 Task: Find connections with filter location Punganūru with filter topic #Managementconsultant with filter profile language English with filter current company Brightstar Corp. with filter school Hemchandracharya North Gujarat University with filter industry Satellite Telecommunications with filter service category Life Insurance with filter keywords title Communications Director
Action: Mouse moved to (550, 54)
Screenshot: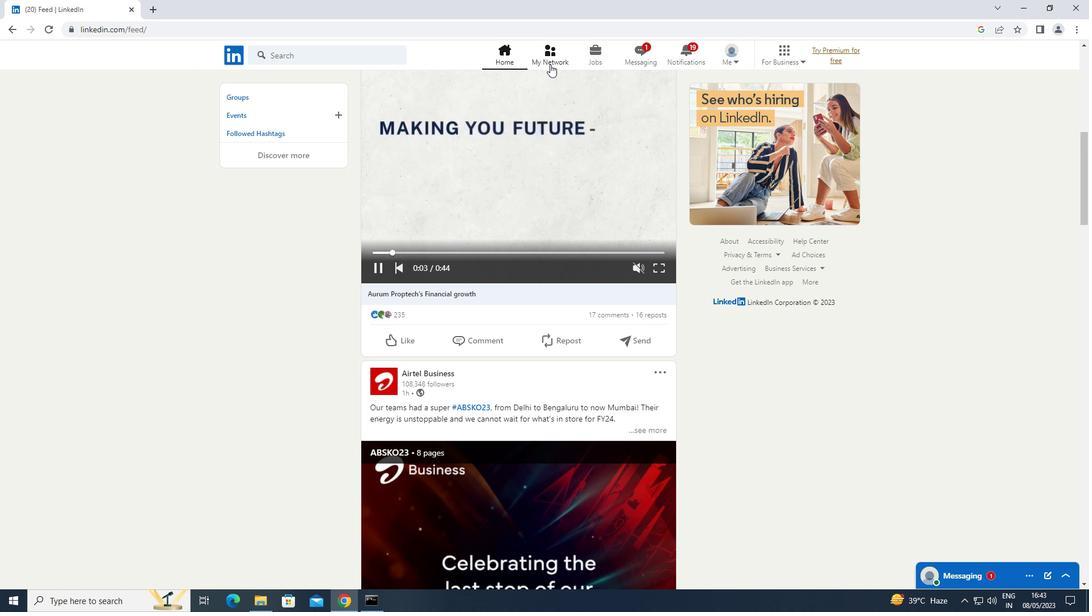 
Action: Mouse pressed left at (550, 54)
Screenshot: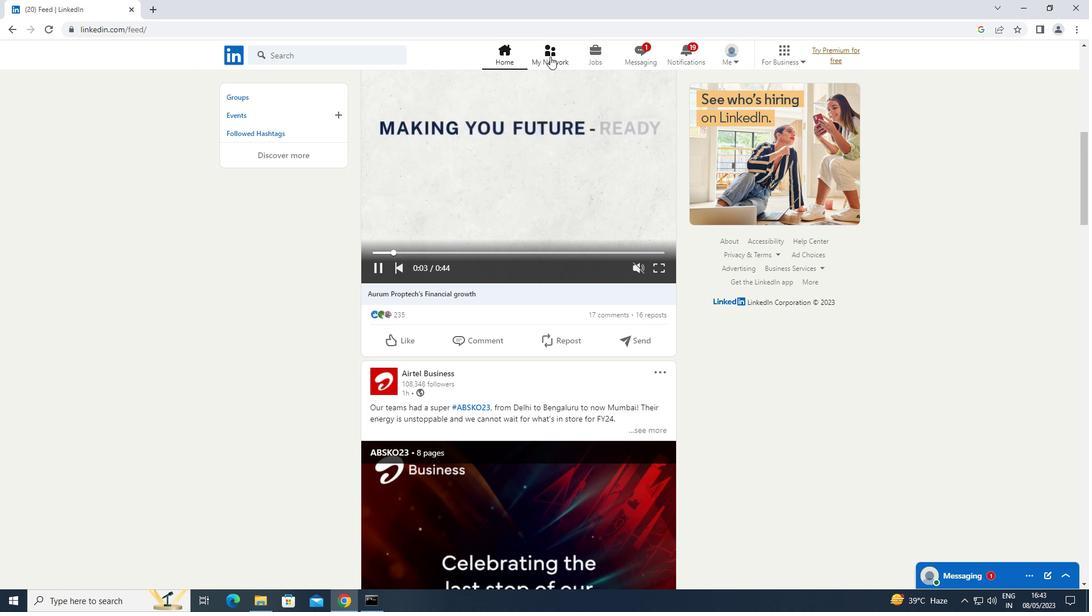 
Action: Mouse moved to (283, 116)
Screenshot: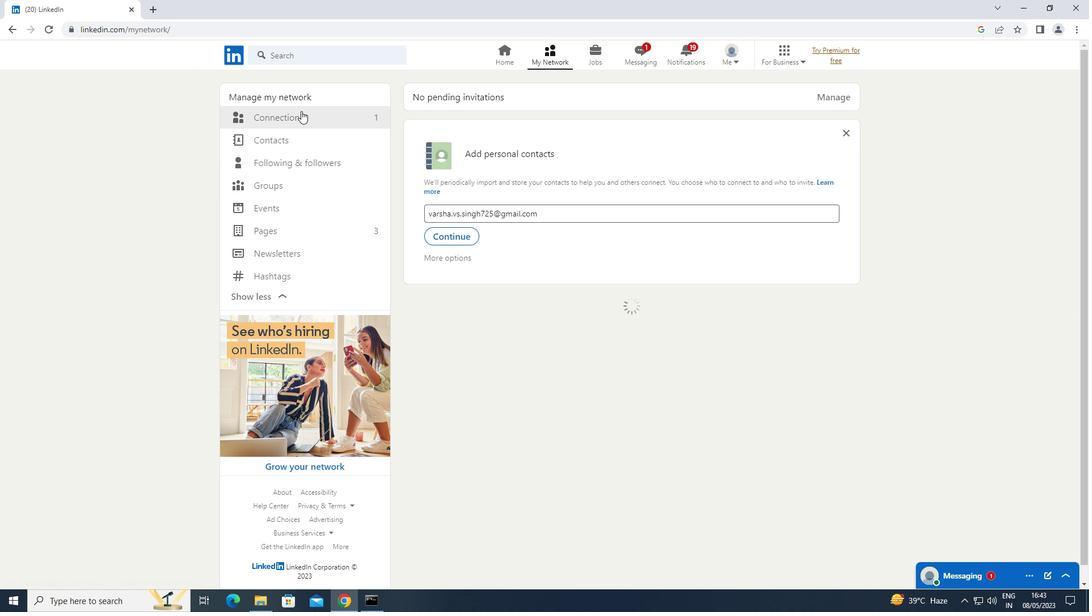 
Action: Mouse pressed left at (283, 116)
Screenshot: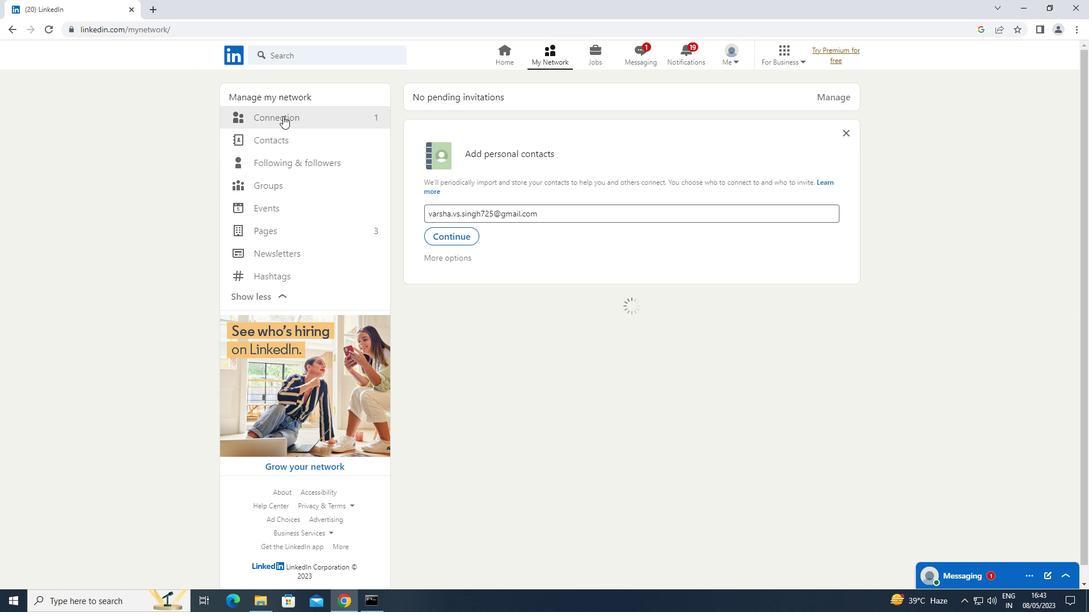 
Action: Mouse moved to (634, 116)
Screenshot: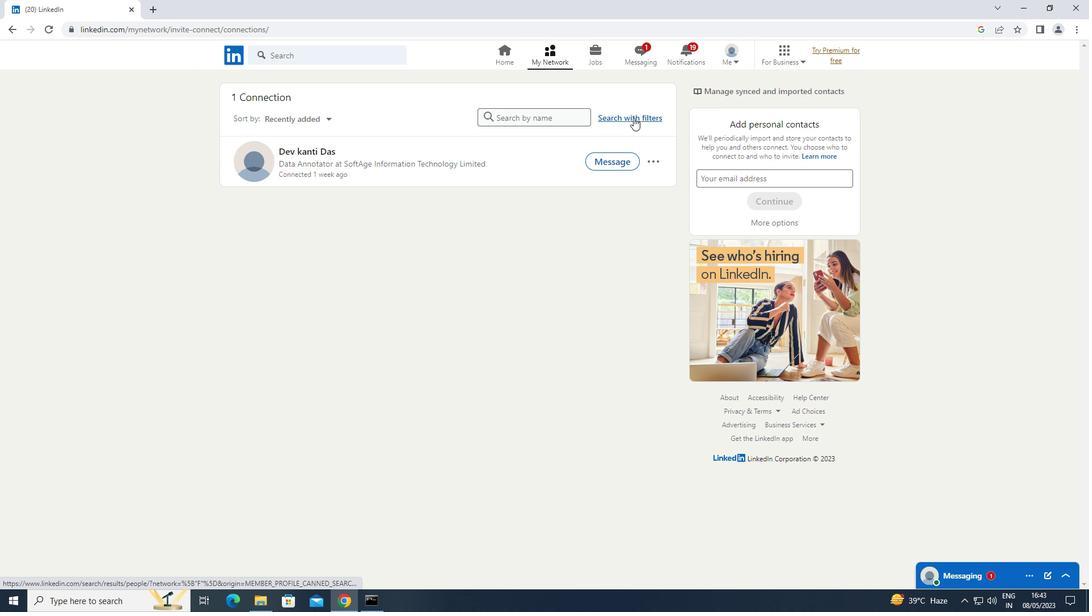 
Action: Mouse pressed left at (634, 116)
Screenshot: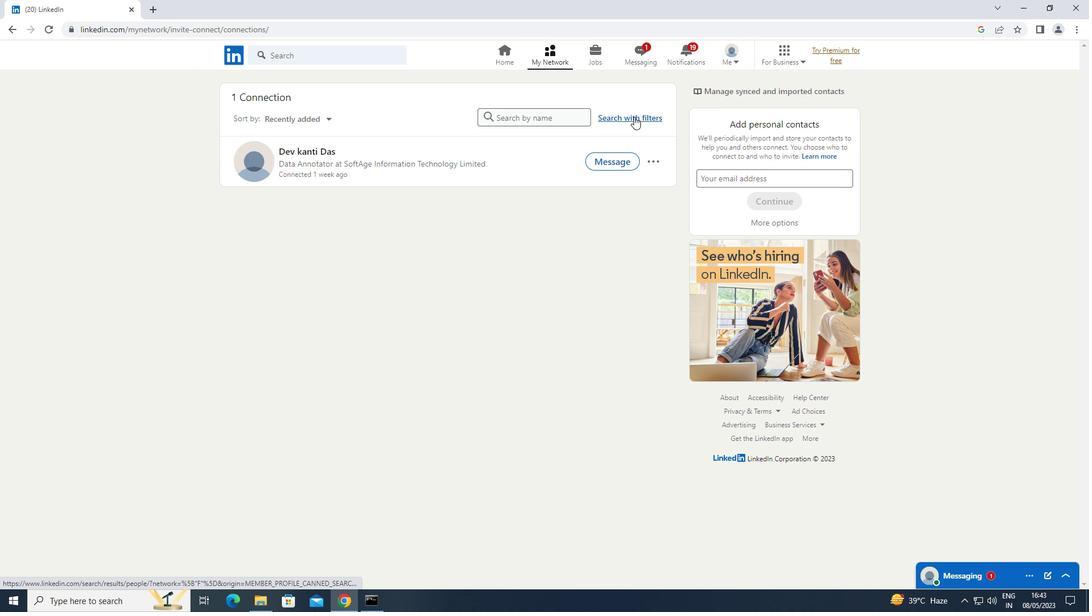 
Action: Mouse moved to (586, 84)
Screenshot: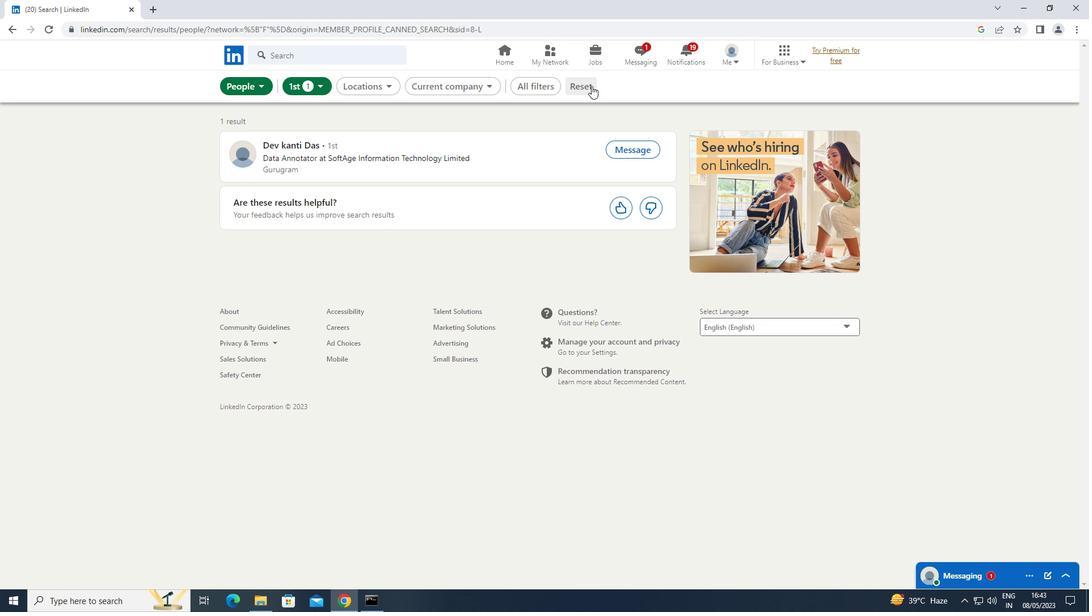 
Action: Mouse pressed left at (586, 84)
Screenshot: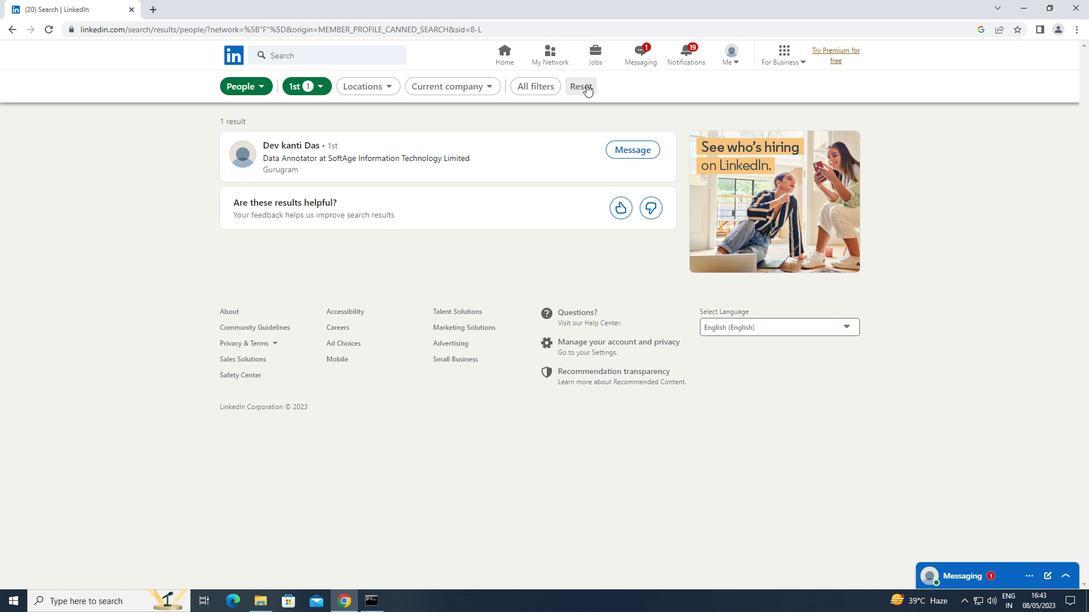 
Action: Mouse moved to (549, 85)
Screenshot: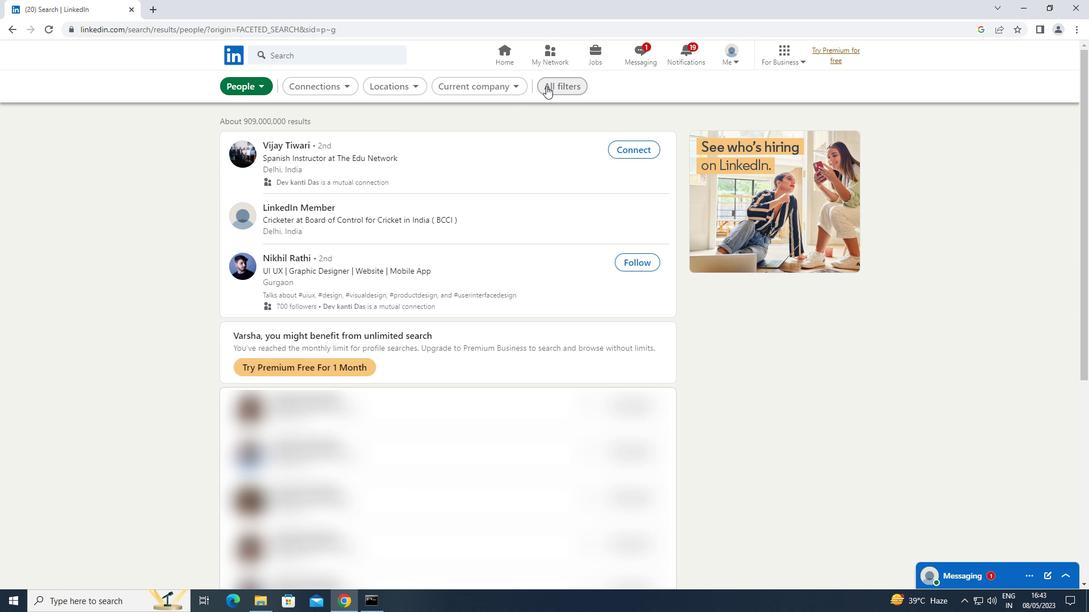 
Action: Mouse pressed left at (549, 85)
Screenshot: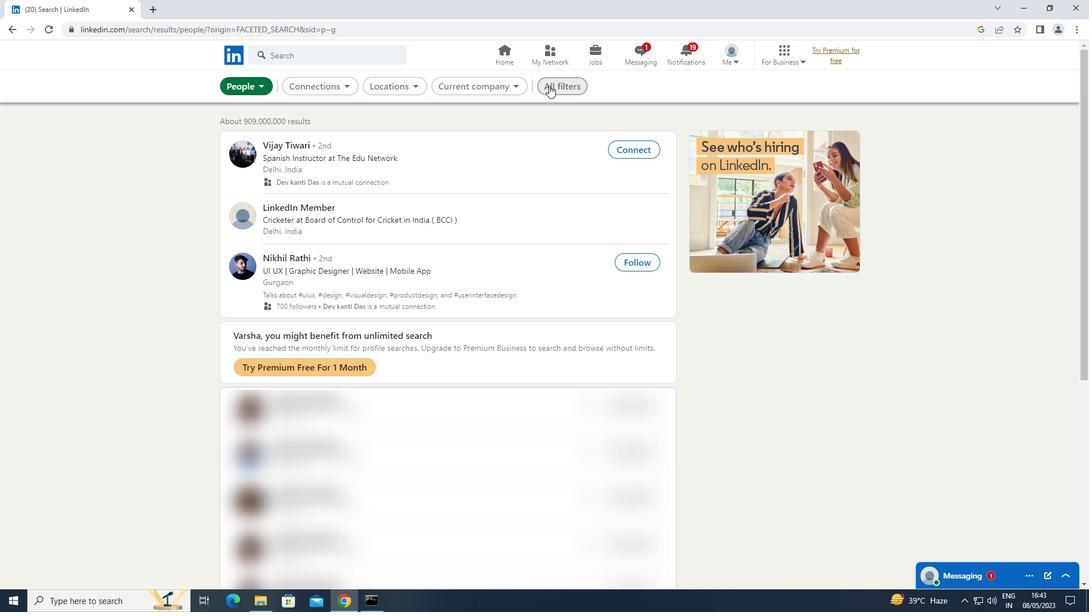 
Action: Mouse moved to (764, 258)
Screenshot: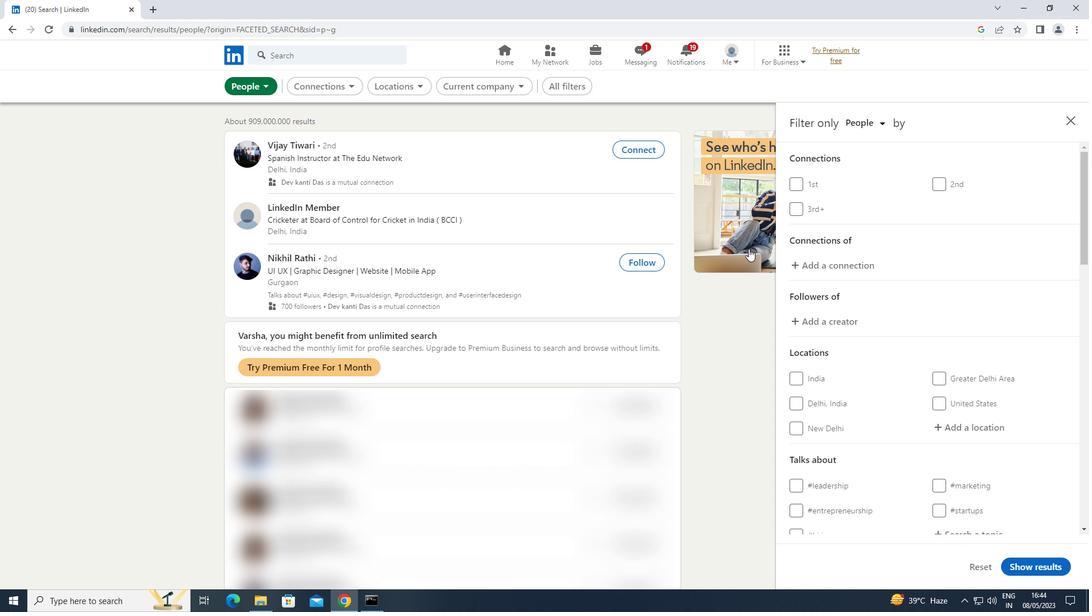 
Action: Mouse scrolled (764, 257) with delta (0, 0)
Screenshot: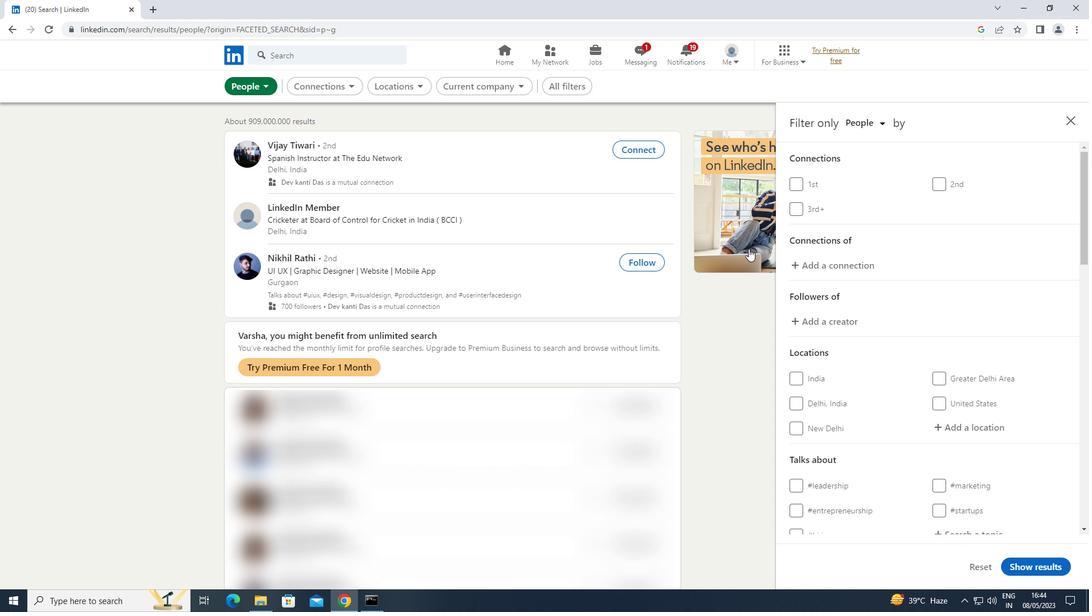 
Action: Mouse moved to (764, 258)
Screenshot: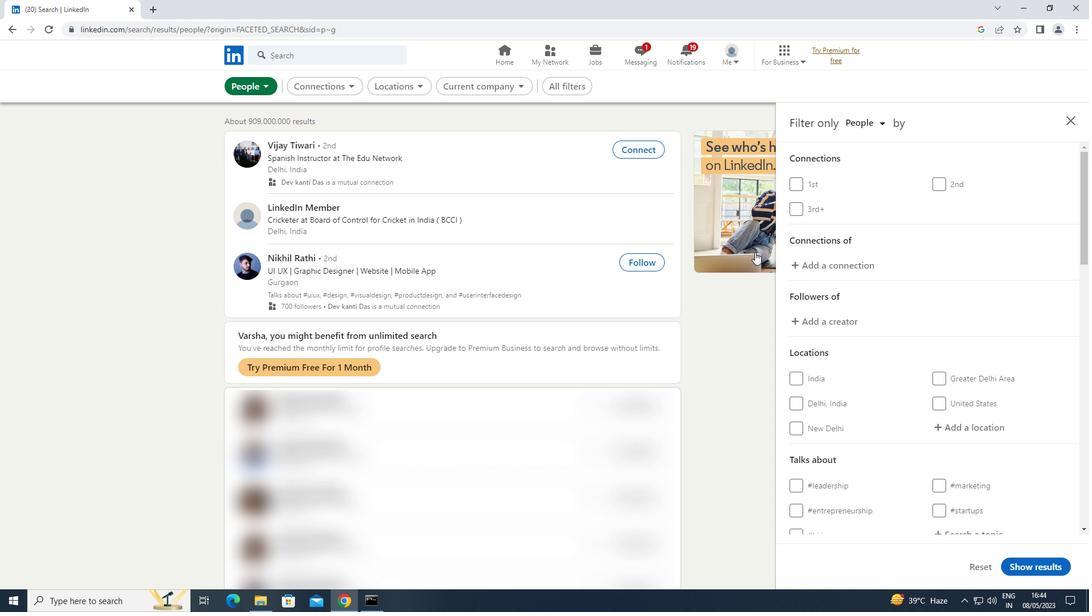 
Action: Mouse scrolled (764, 258) with delta (0, 0)
Screenshot: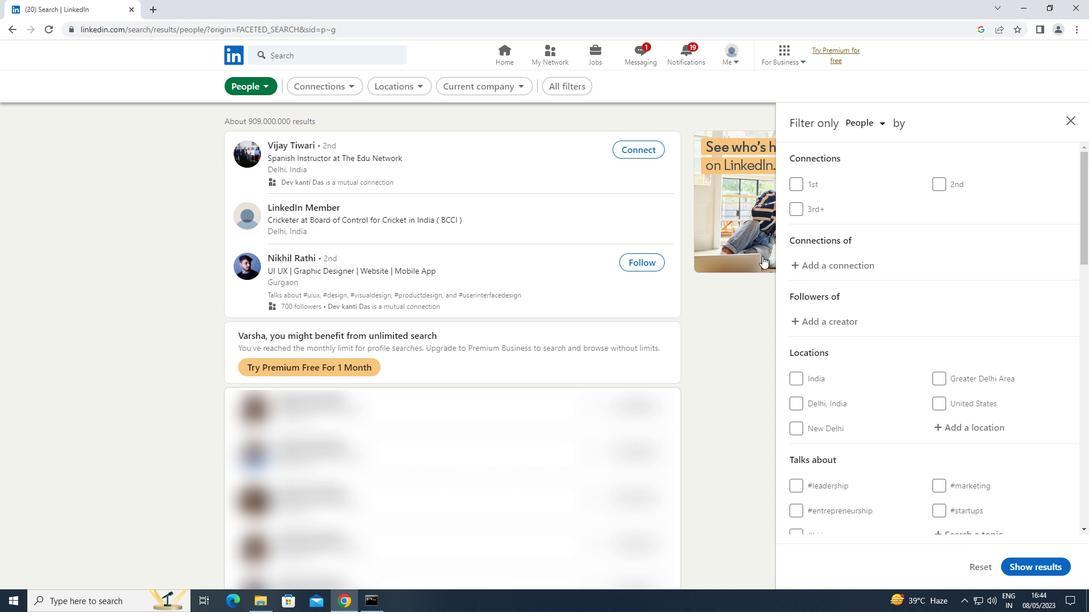 
Action: Mouse moved to (798, 276)
Screenshot: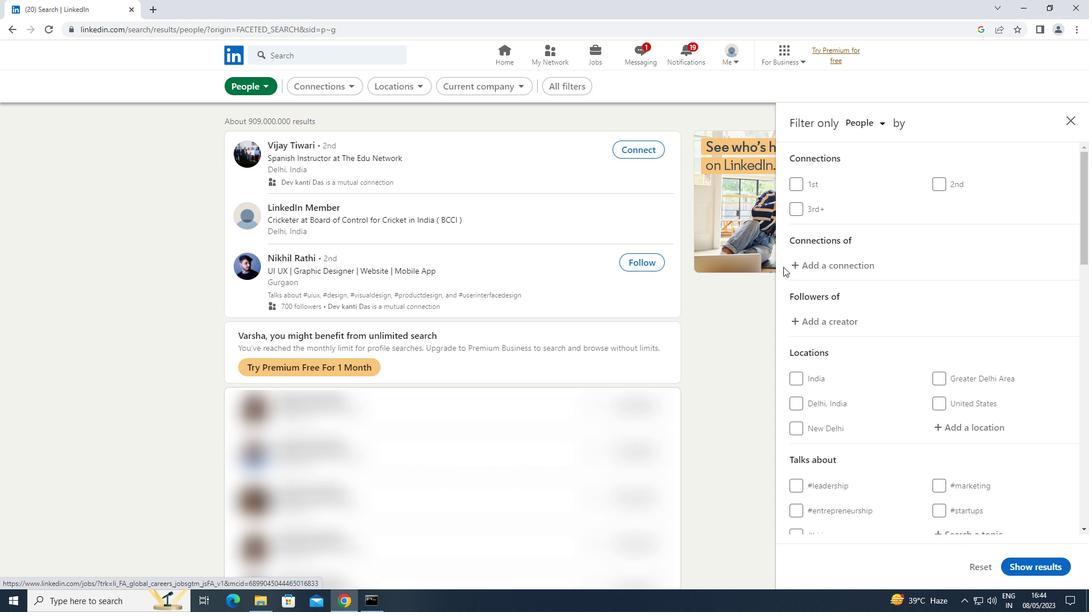 
Action: Mouse scrolled (798, 275) with delta (0, 0)
Screenshot: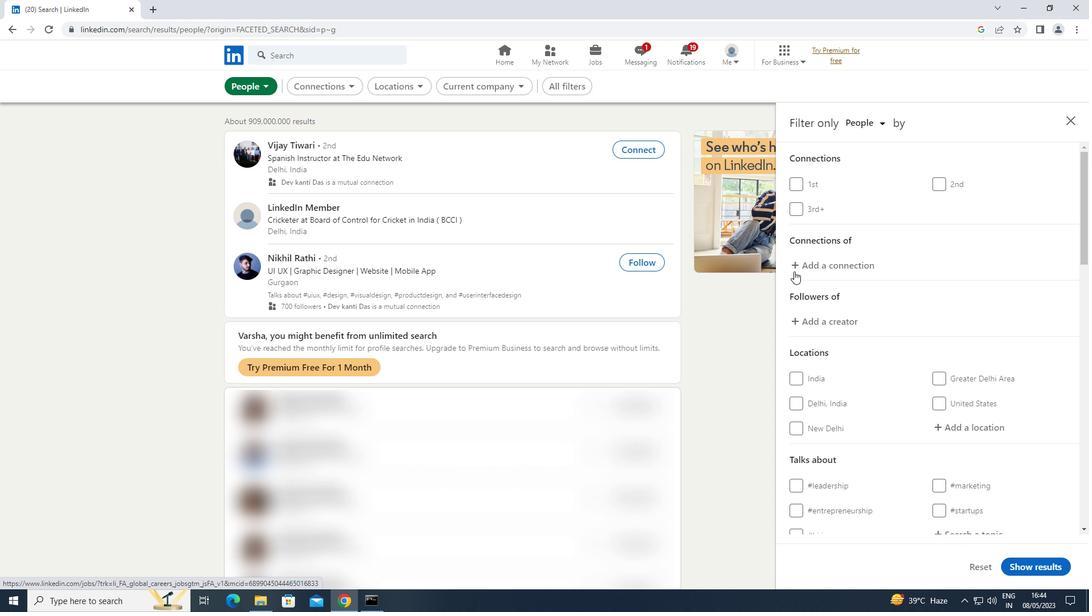 
Action: Mouse moved to (799, 276)
Screenshot: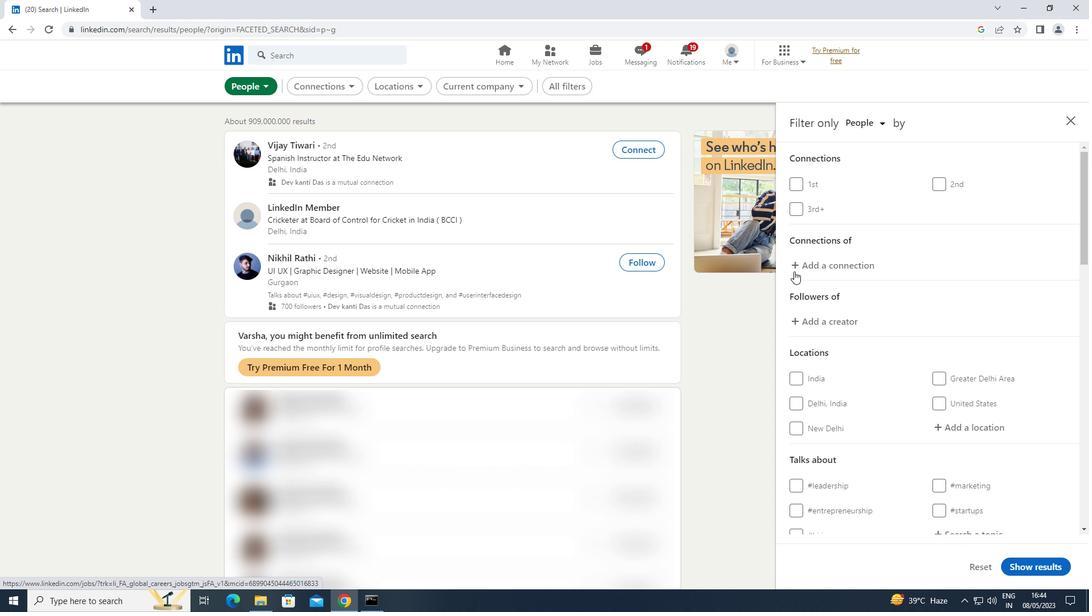 
Action: Mouse scrolled (799, 276) with delta (0, 0)
Screenshot: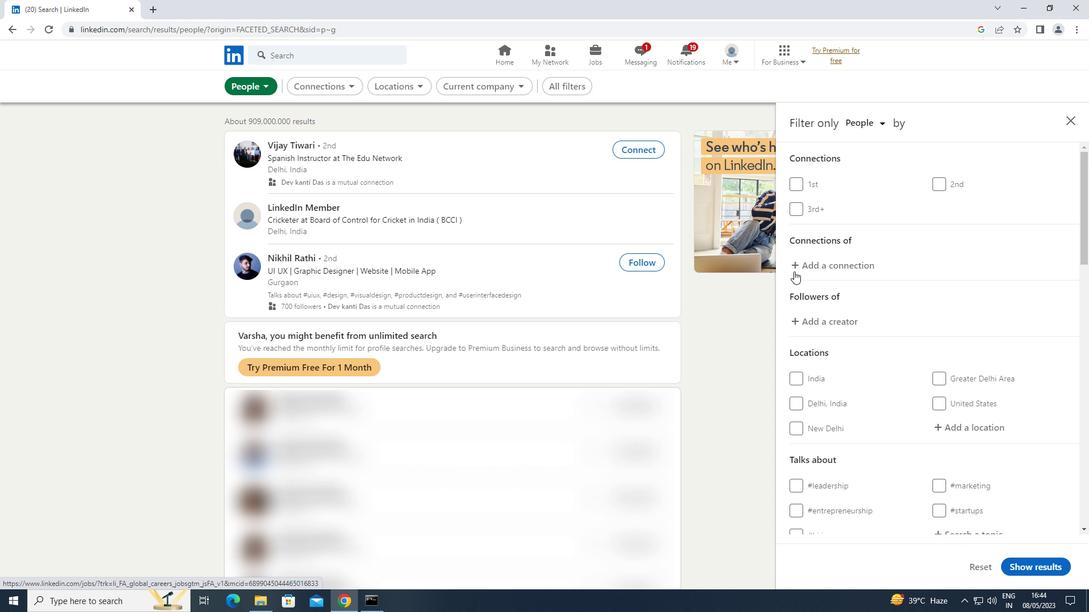 
Action: Mouse moved to (960, 310)
Screenshot: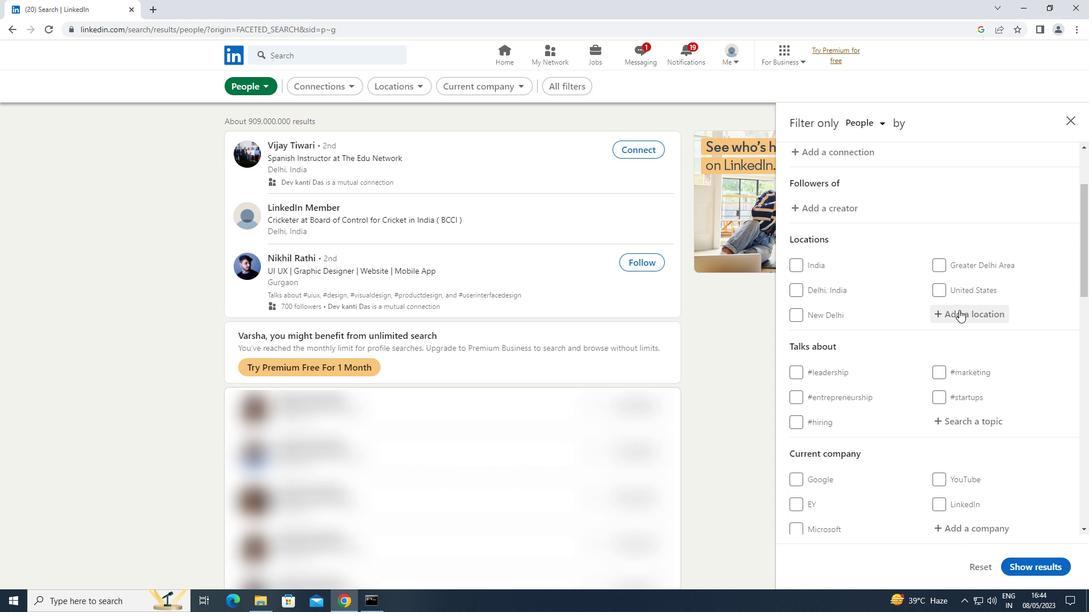 
Action: Mouse pressed left at (960, 310)
Screenshot: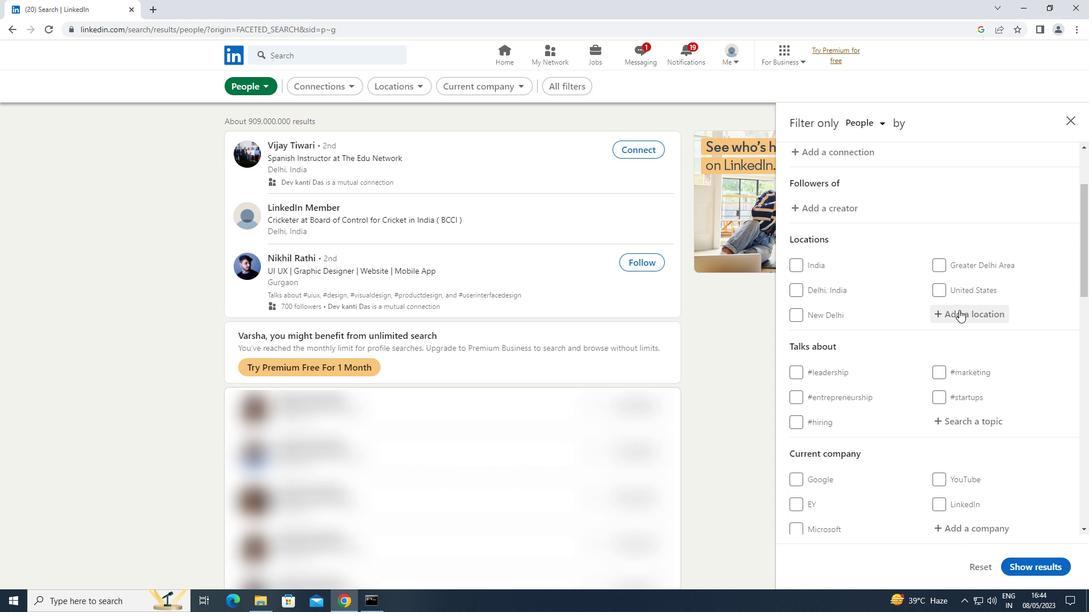 
Action: Mouse moved to (962, 296)
Screenshot: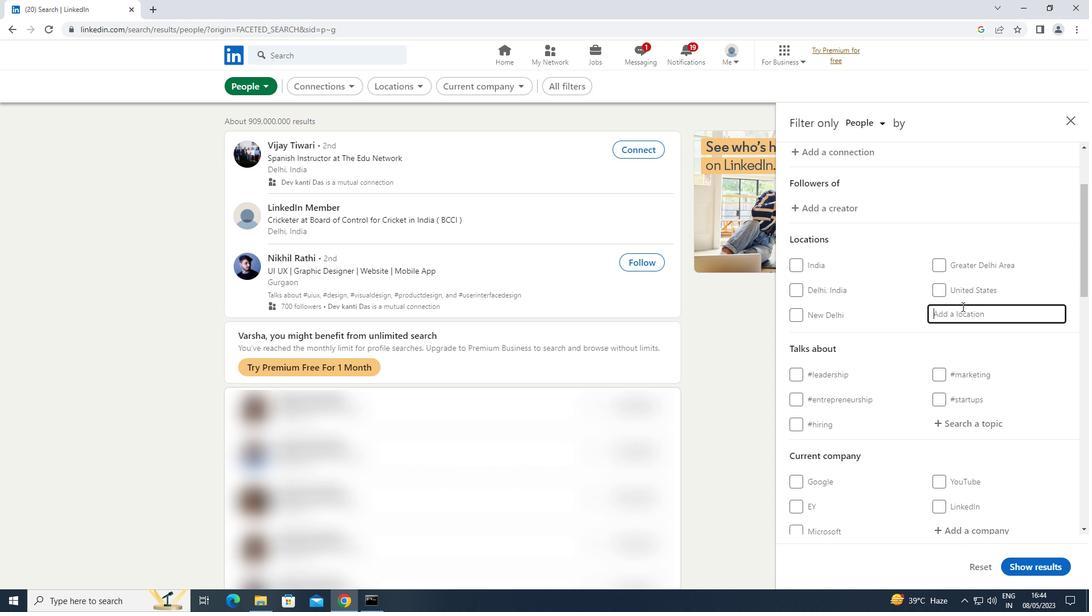 
Action: Key pressed <Key.shift>PUNGANURU
Screenshot: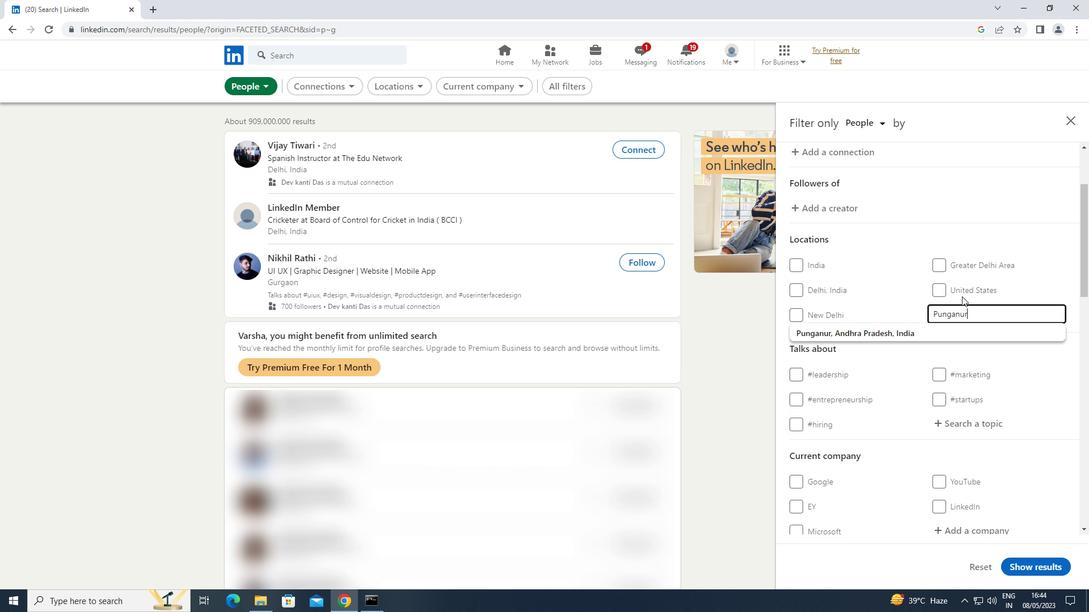 
Action: Mouse moved to (973, 419)
Screenshot: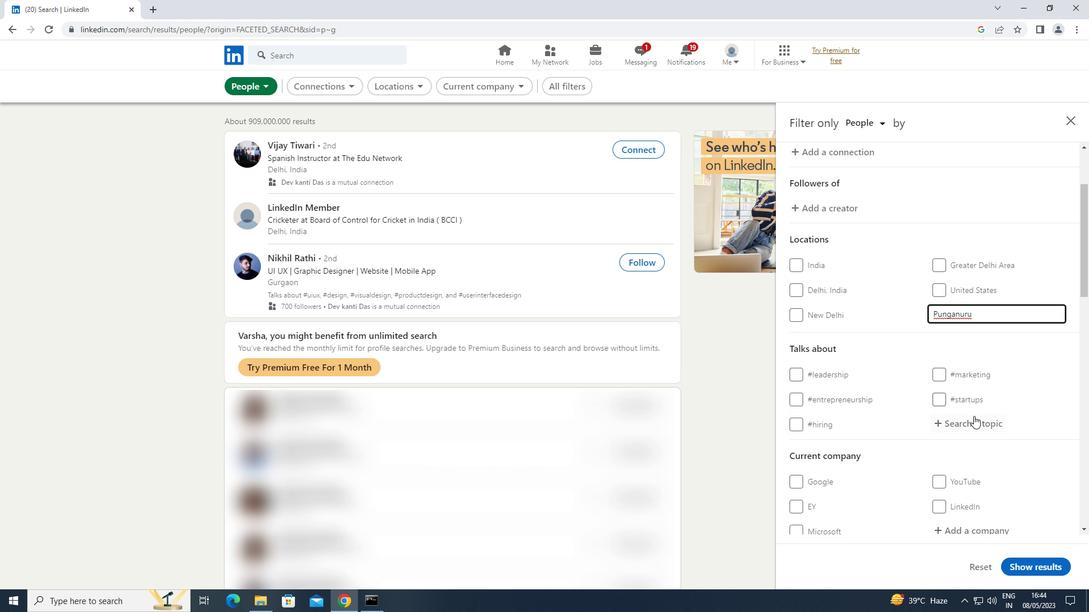 
Action: Mouse pressed left at (973, 419)
Screenshot: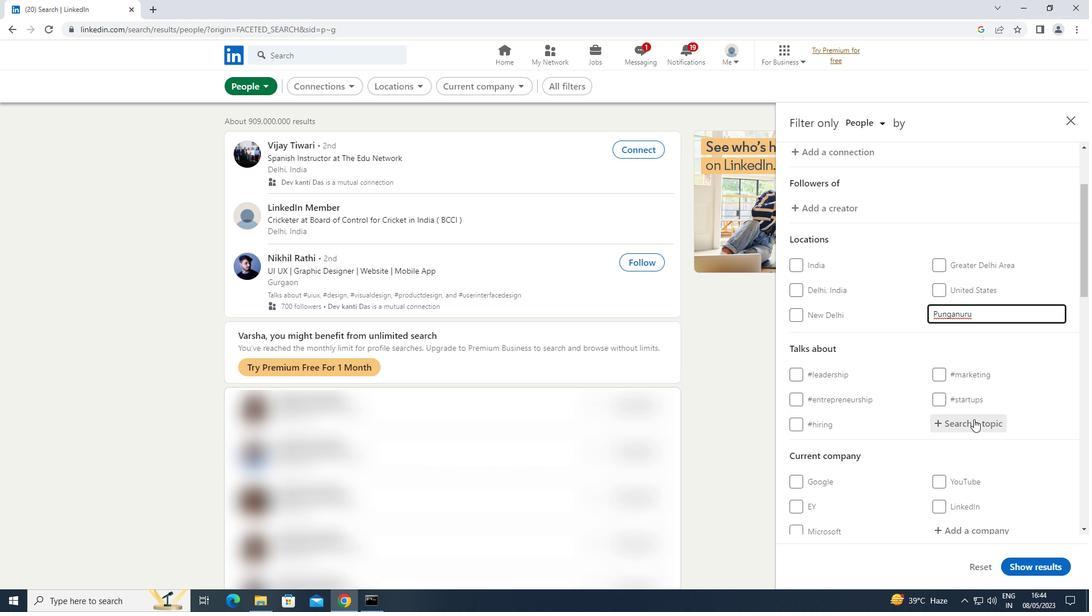 
Action: Key pressed <Key.shift>#<Key.shift>MANAGEMENTCONSULTANT
Screenshot: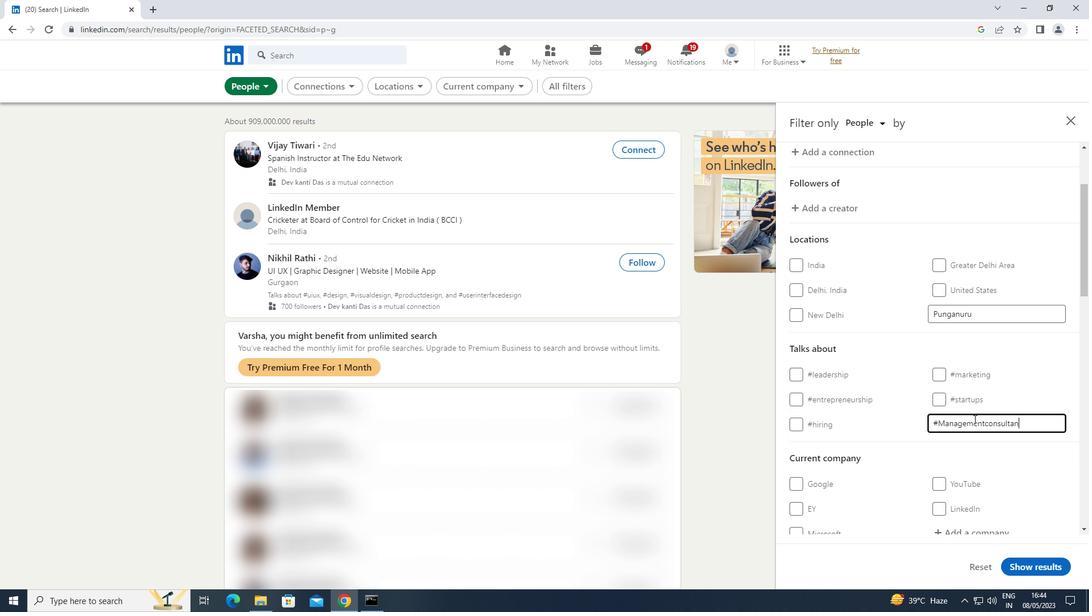 
Action: Mouse moved to (897, 408)
Screenshot: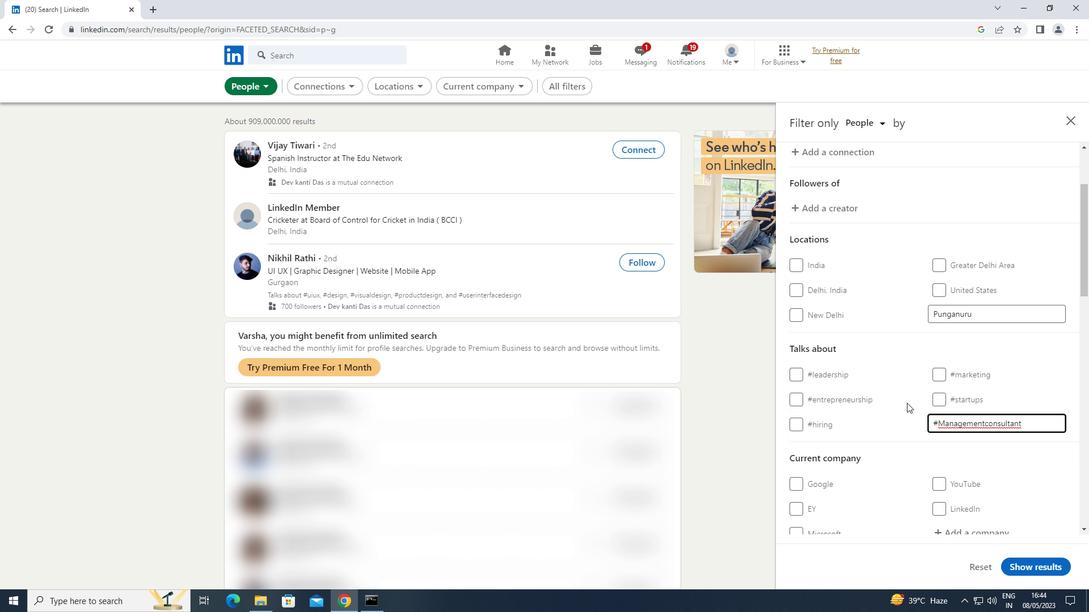 
Action: Mouse scrolled (897, 408) with delta (0, 0)
Screenshot: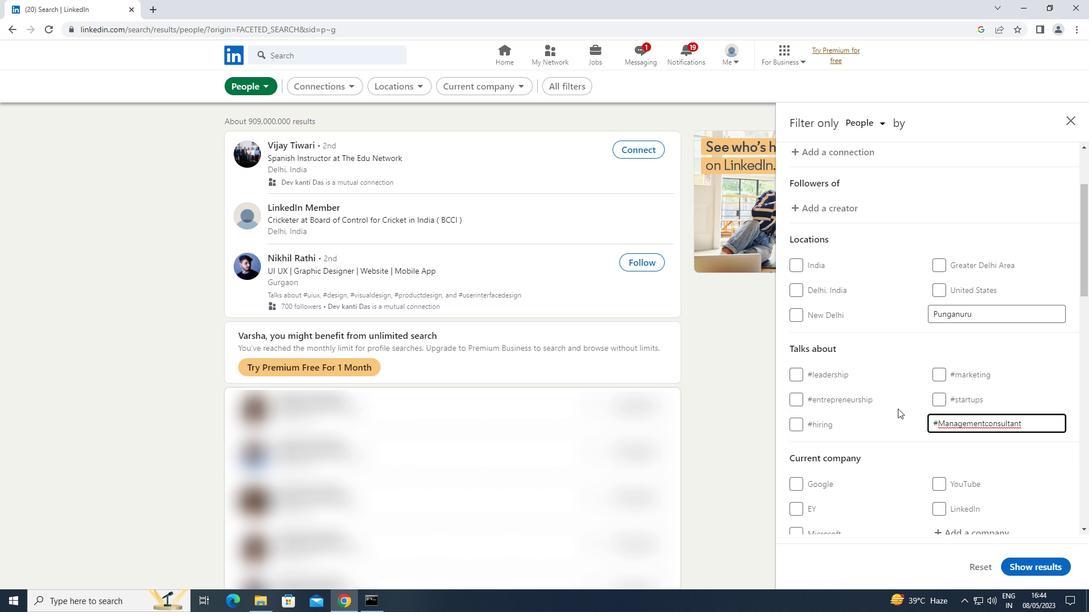 
Action: Mouse scrolled (897, 408) with delta (0, 0)
Screenshot: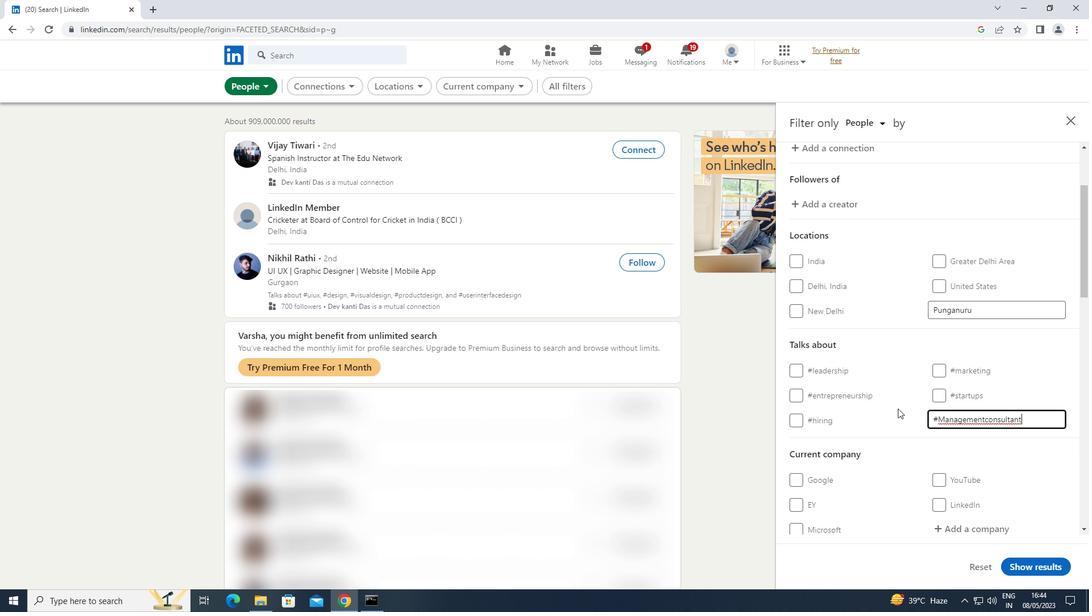 
Action: Mouse scrolled (897, 408) with delta (0, 0)
Screenshot: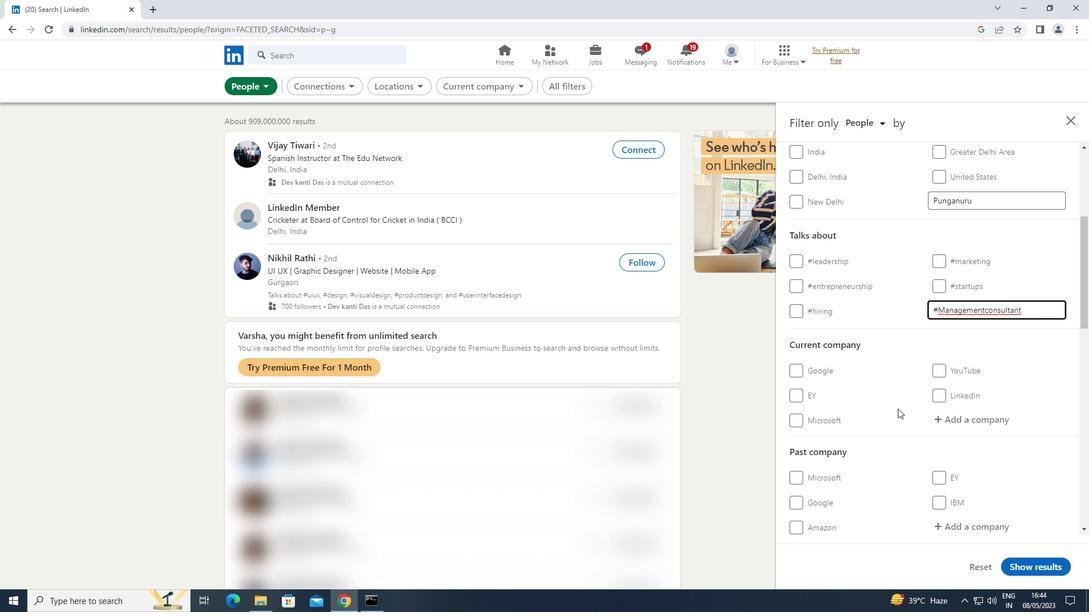 
Action: Mouse scrolled (897, 408) with delta (0, 0)
Screenshot: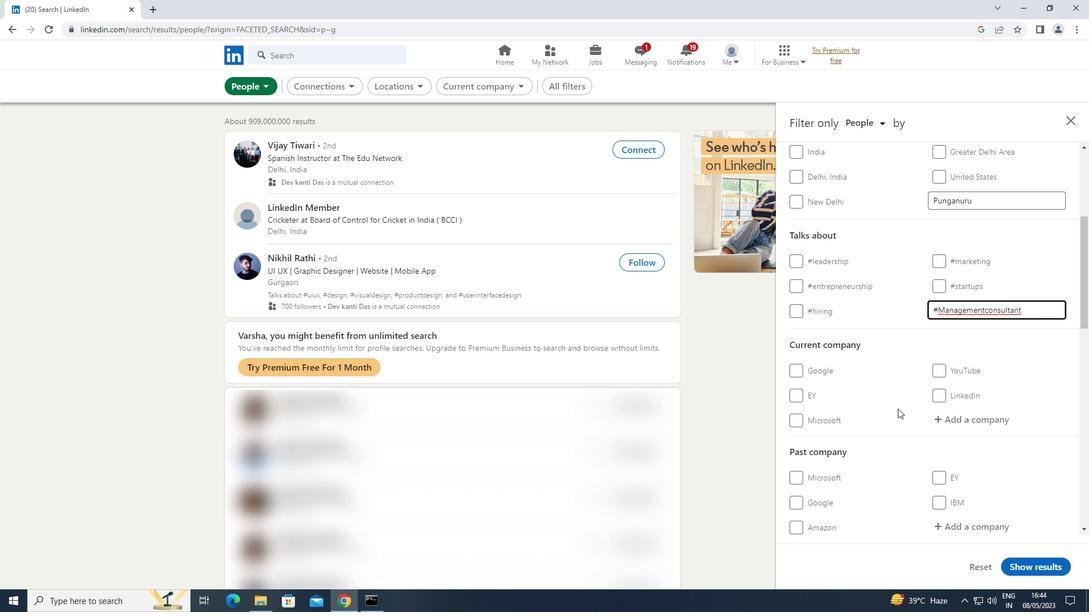 
Action: Mouse scrolled (897, 408) with delta (0, 0)
Screenshot: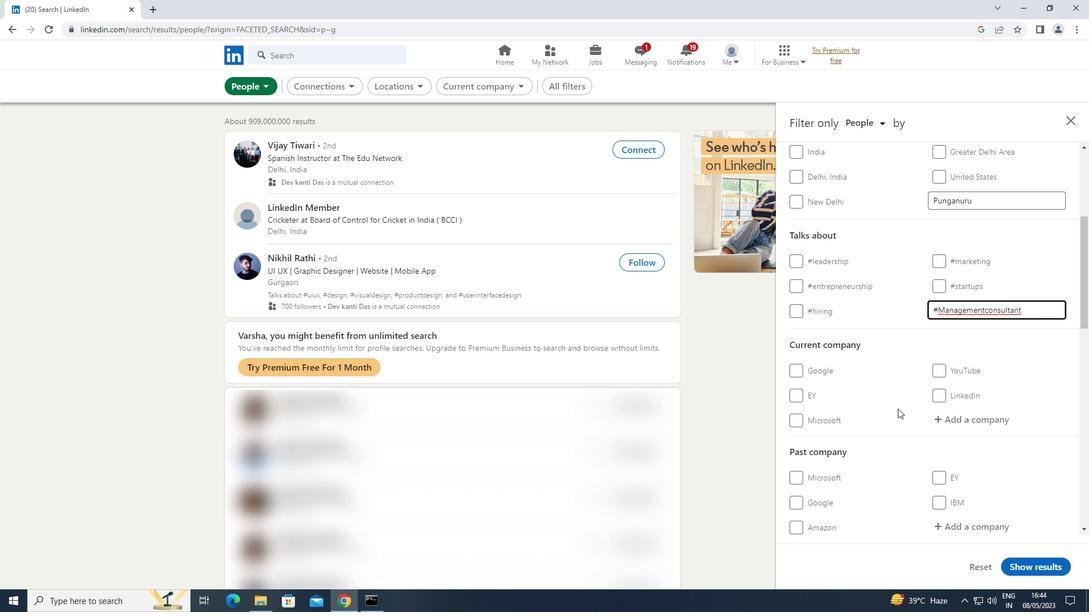 
Action: Mouse scrolled (897, 408) with delta (0, 0)
Screenshot: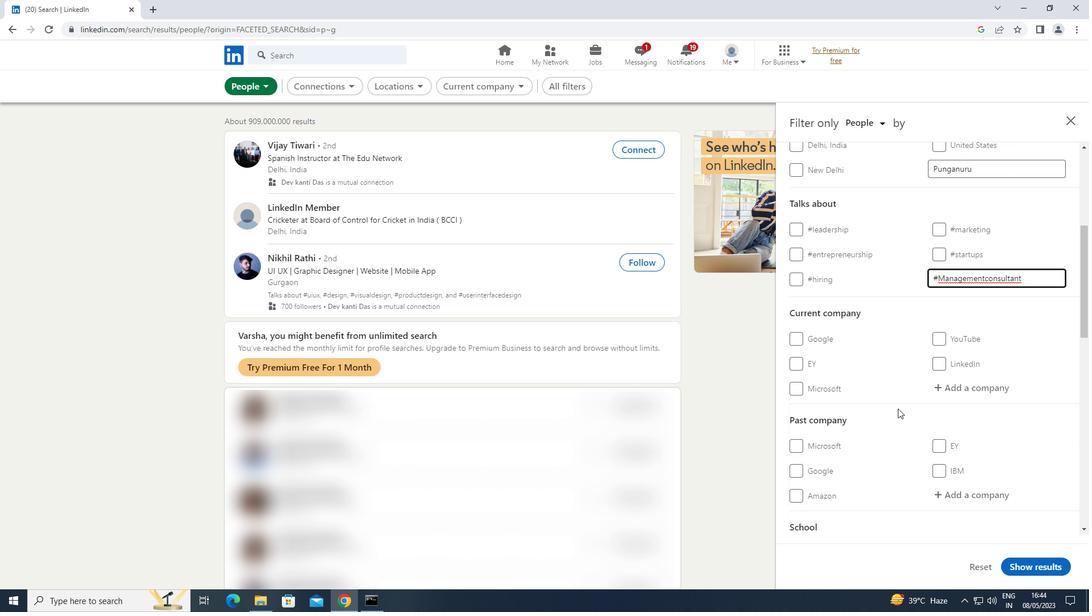 
Action: Mouse scrolled (897, 408) with delta (0, 0)
Screenshot: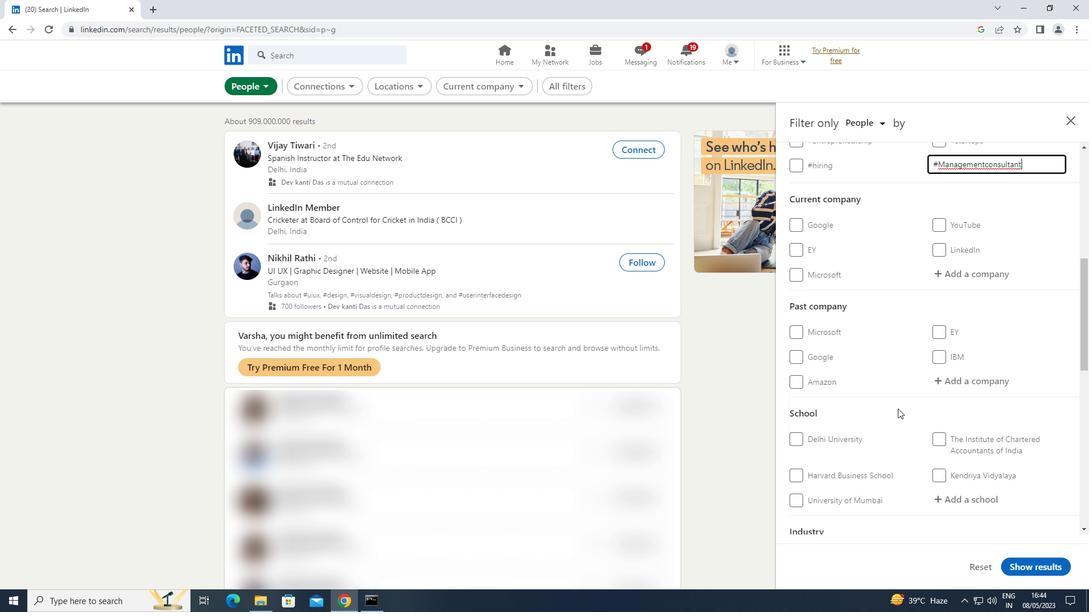 
Action: Mouse scrolled (897, 408) with delta (0, 0)
Screenshot: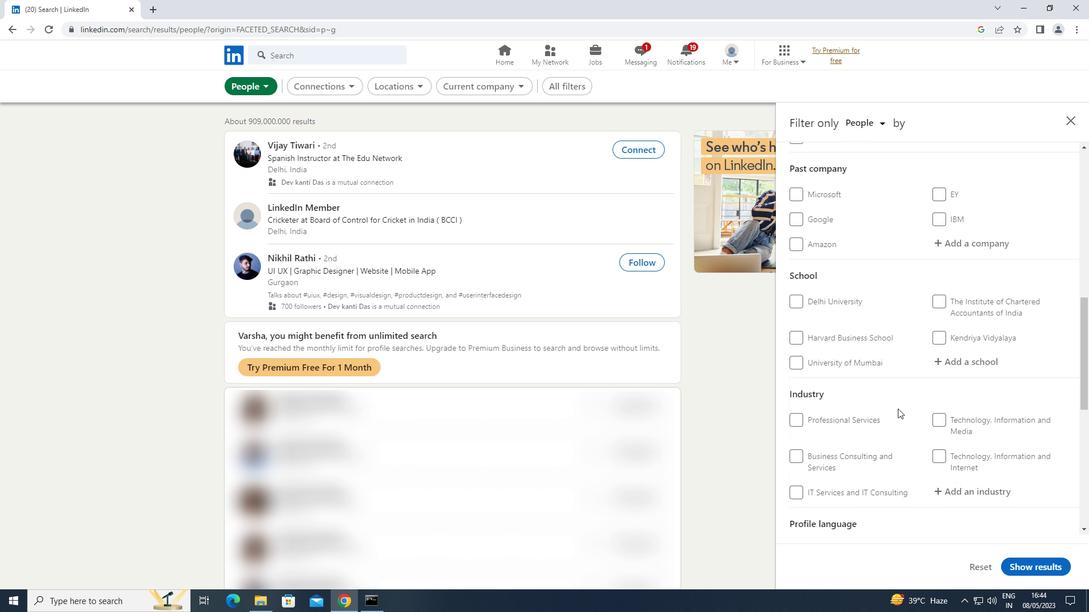 
Action: Mouse scrolled (897, 408) with delta (0, 0)
Screenshot: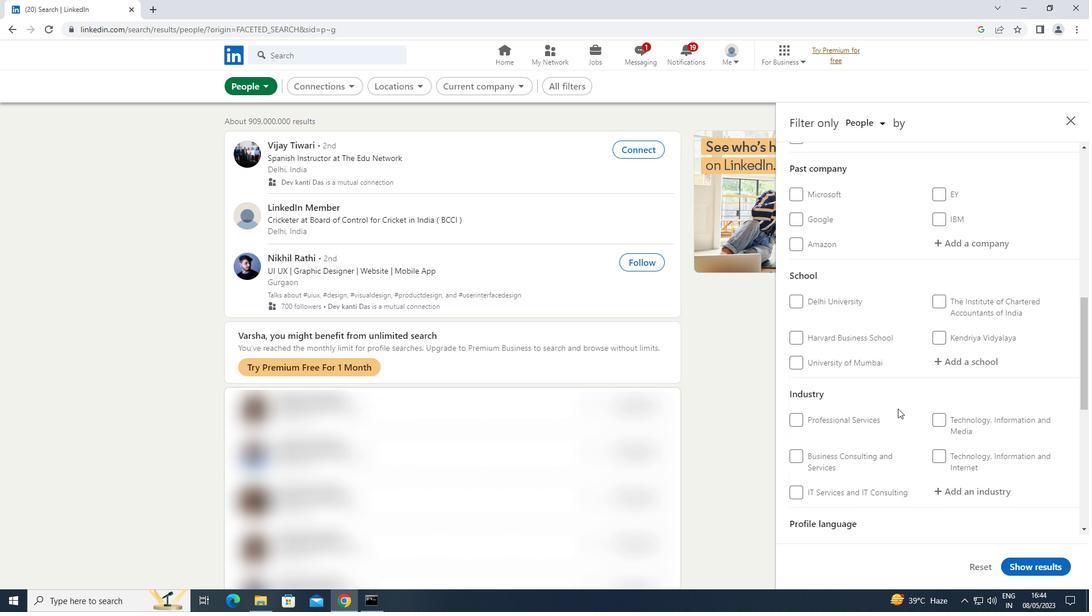 
Action: Mouse scrolled (897, 408) with delta (0, 0)
Screenshot: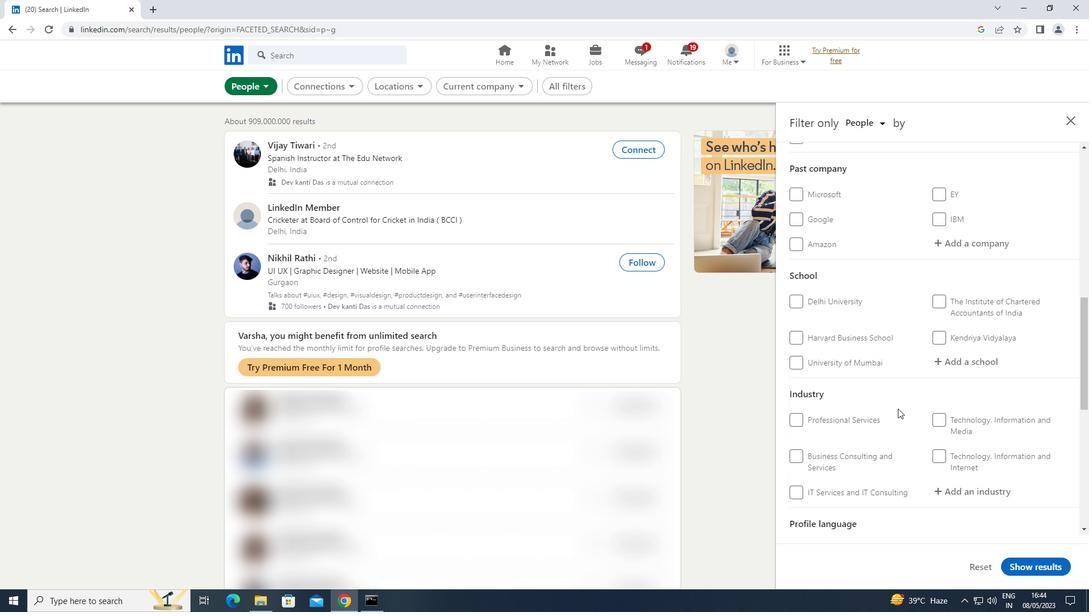 
Action: Mouse moved to (802, 380)
Screenshot: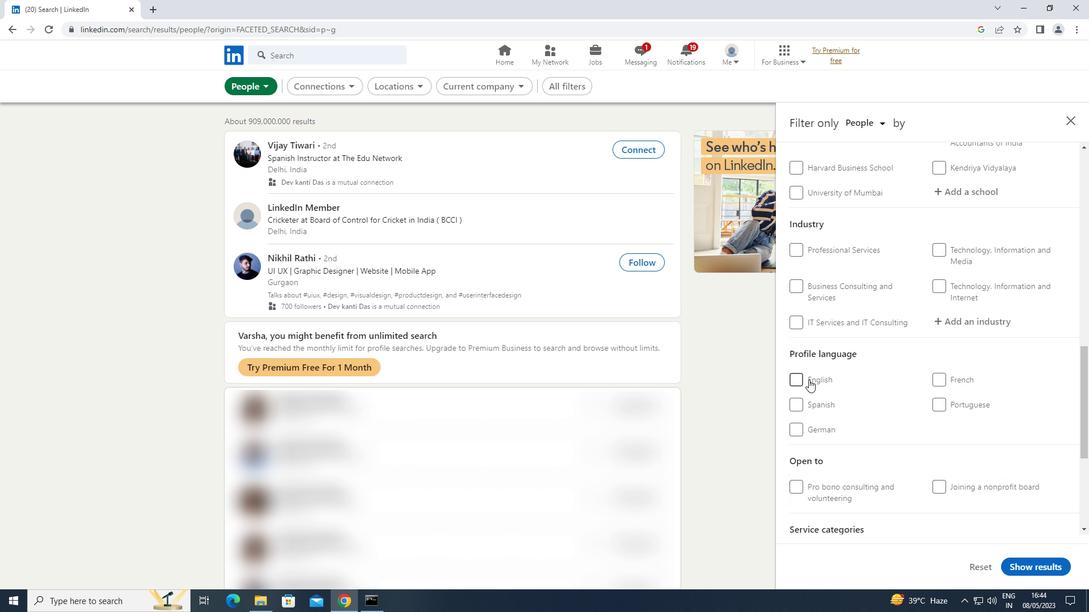 
Action: Mouse pressed left at (802, 380)
Screenshot: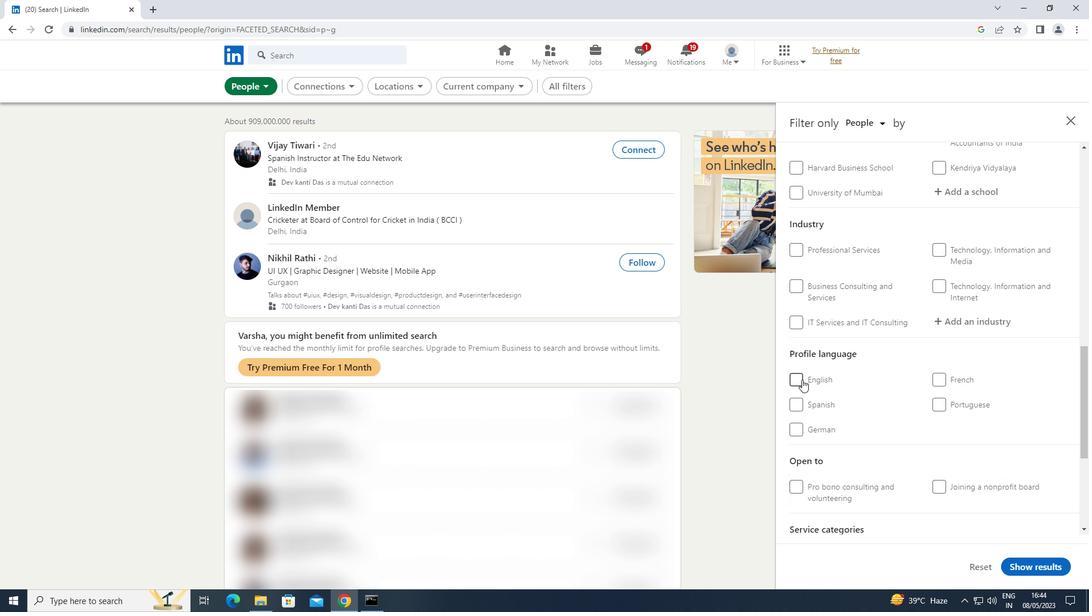 
Action: Mouse moved to (803, 379)
Screenshot: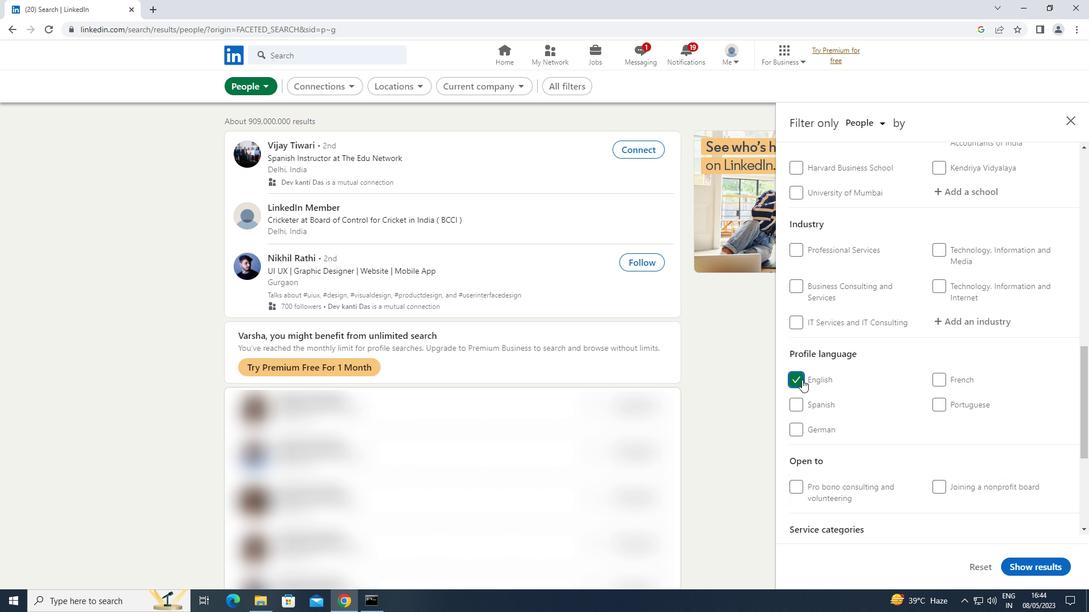 
Action: Mouse scrolled (803, 380) with delta (0, 0)
Screenshot: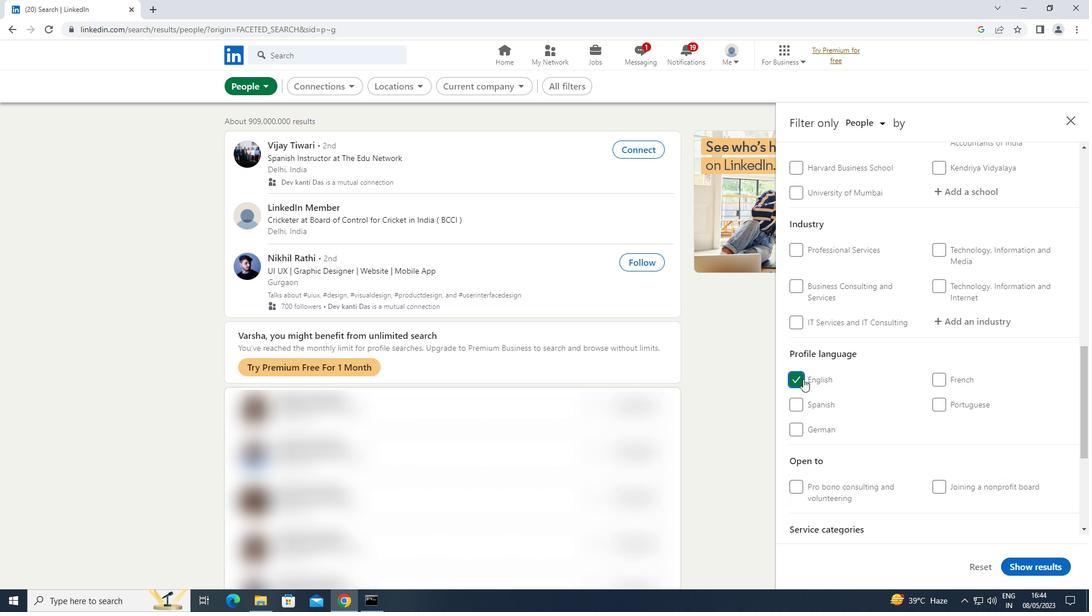 
Action: Mouse scrolled (803, 380) with delta (0, 0)
Screenshot: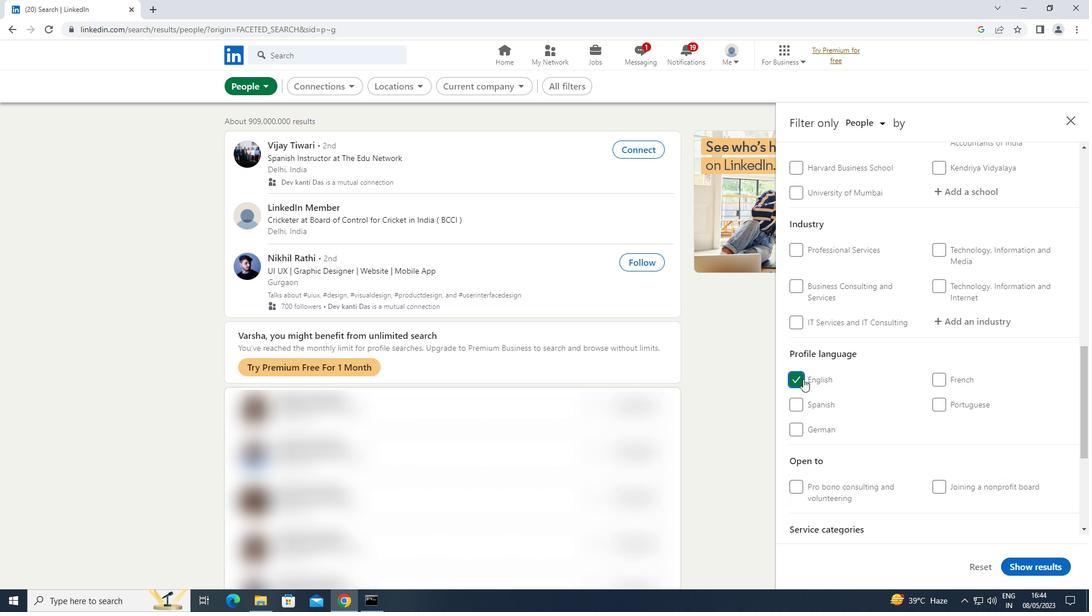 
Action: Mouse moved to (803, 379)
Screenshot: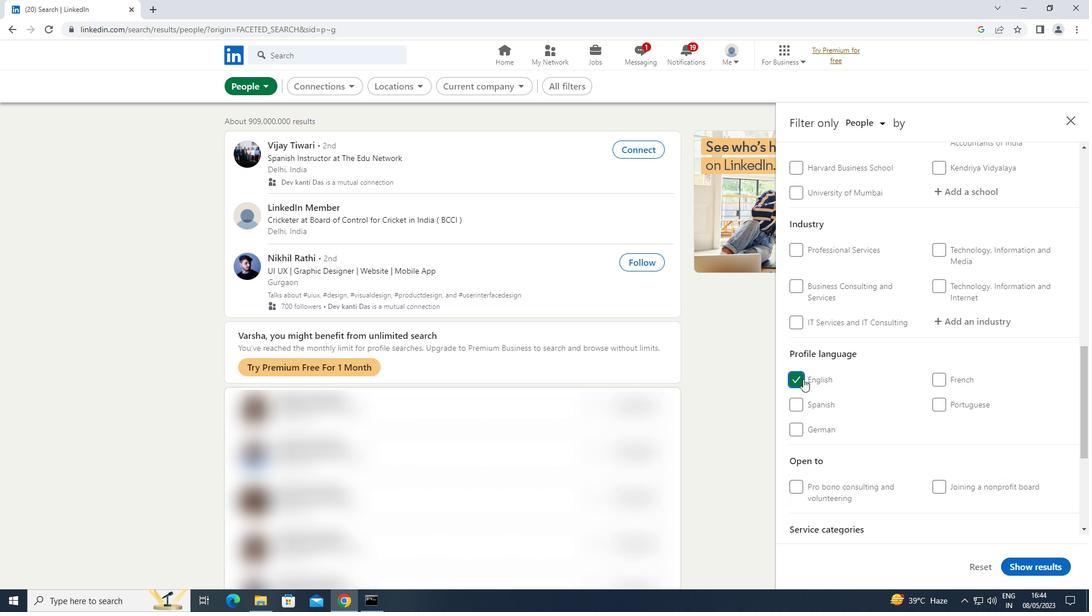 
Action: Mouse scrolled (803, 380) with delta (0, 0)
Screenshot: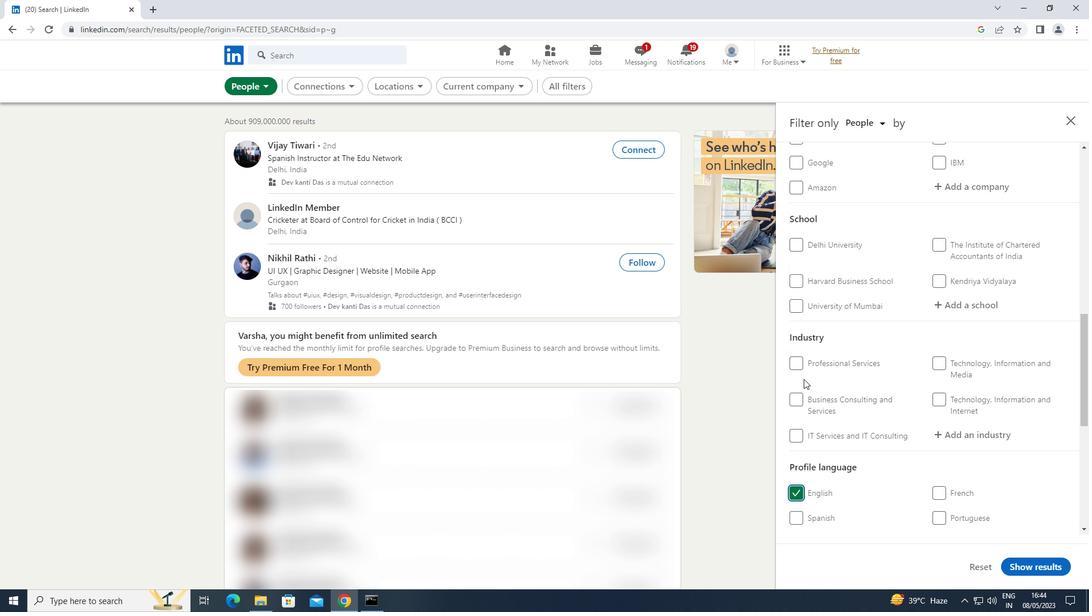 
Action: Mouse scrolled (803, 380) with delta (0, 0)
Screenshot: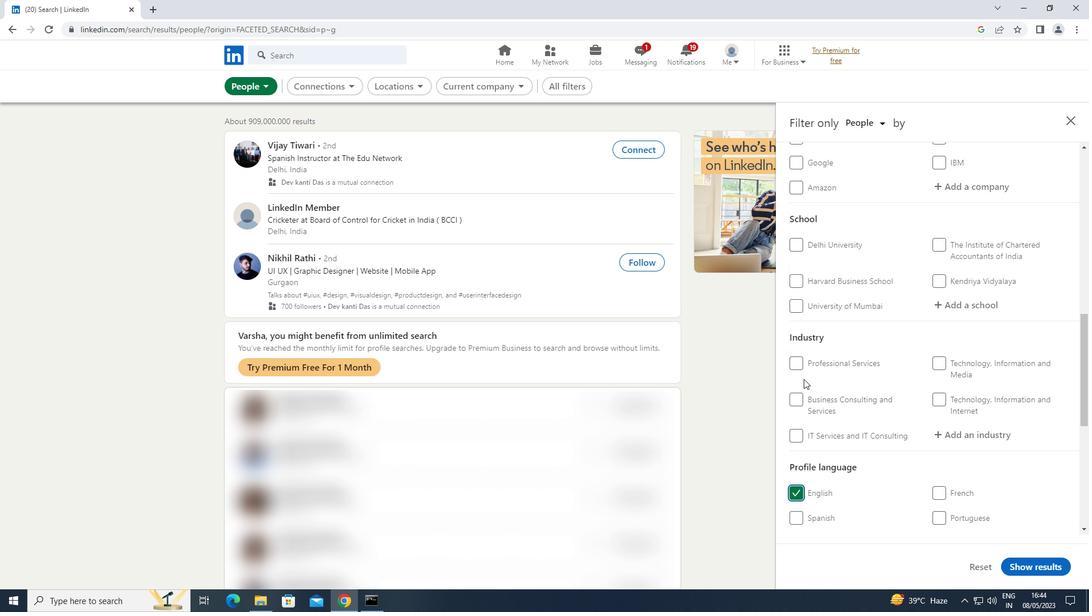 
Action: Mouse scrolled (803, 380) with delta (0, 0)
Screenshot: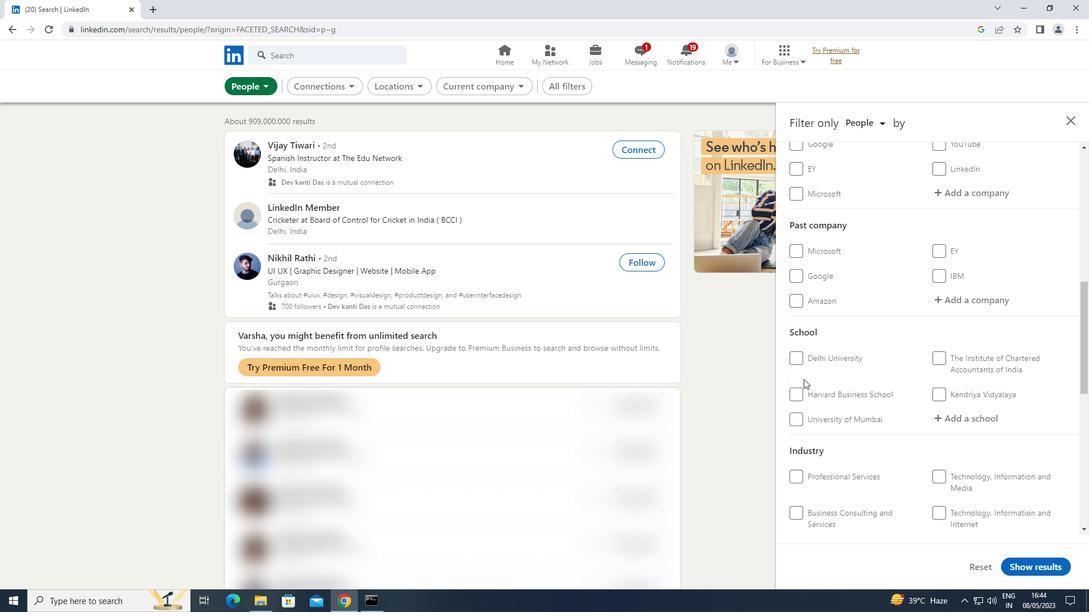 
Action: Mouse moved to (993, 249)
Screenshot: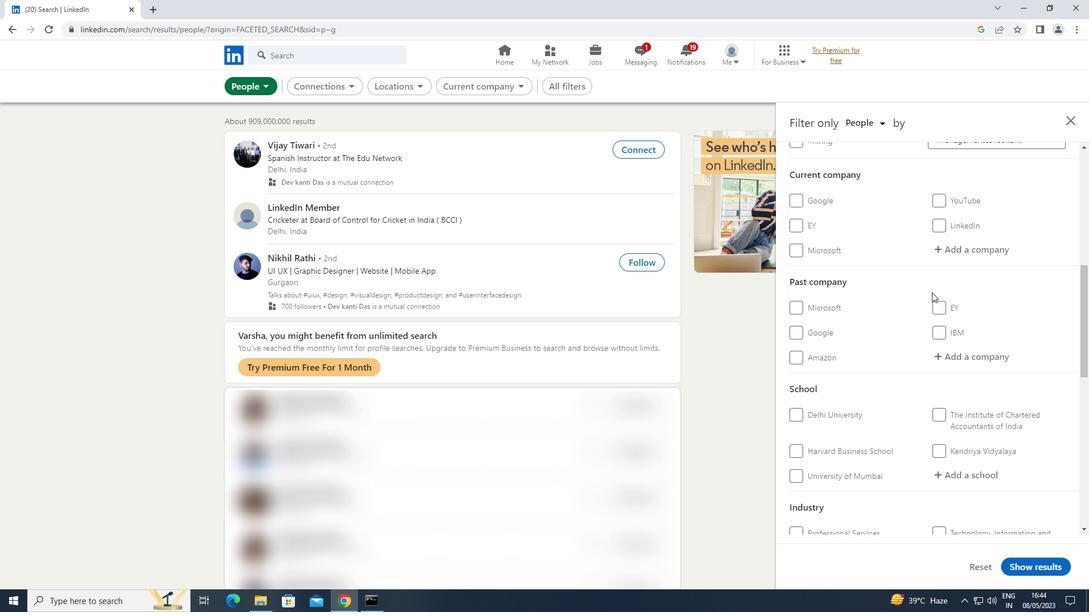 
Action: Mouse pressed left at (993, 249)
Screenshot: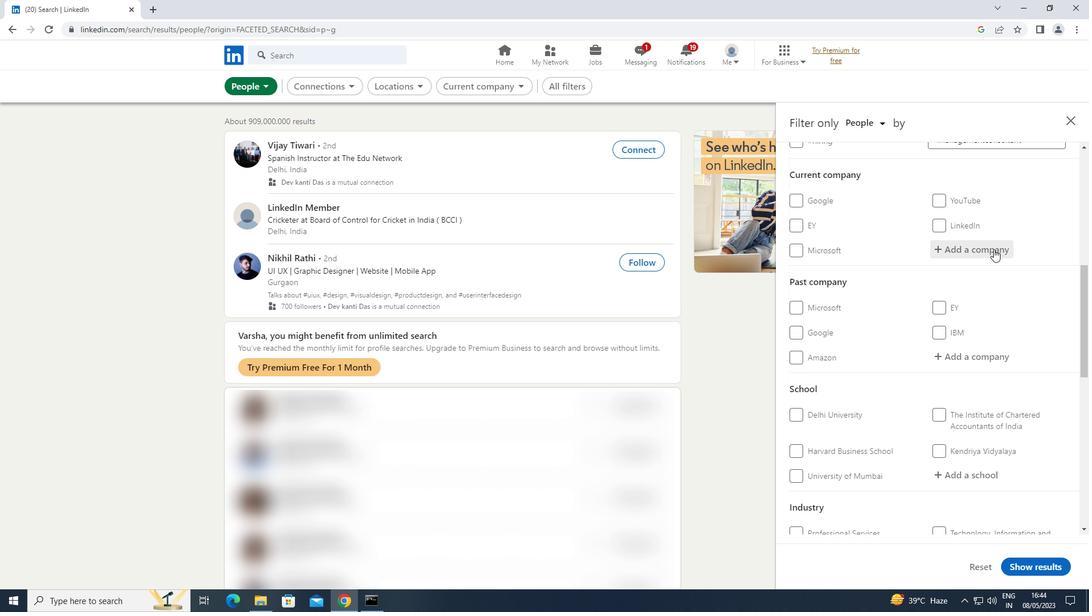 
Action: Key pressed <Key.shift>BRIGHTSTAR
Screenshot: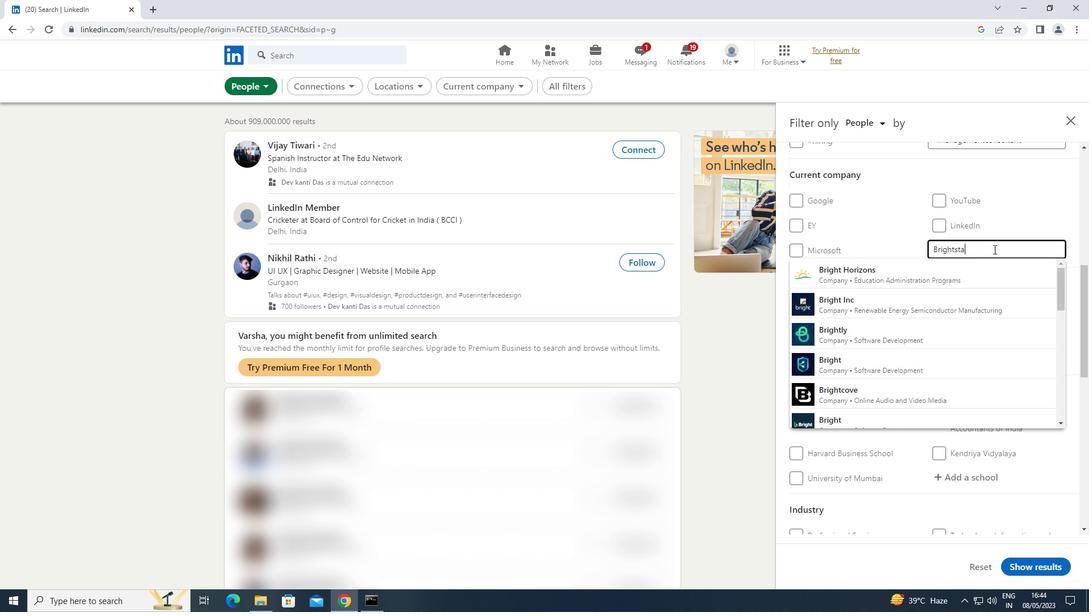
Action: Mouse moved to (934, 272)
Screenshot: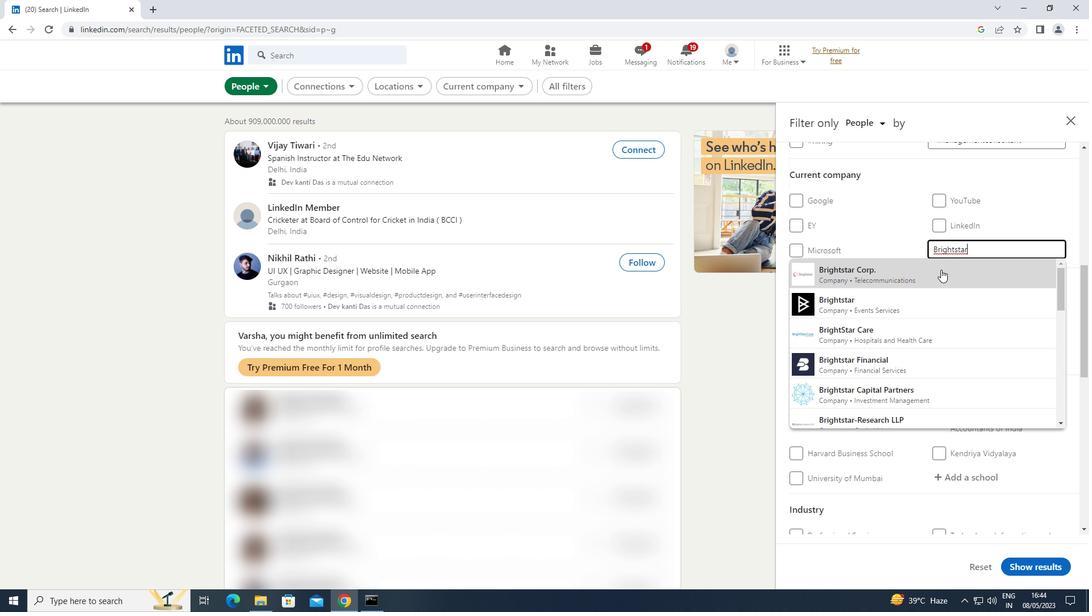 
Action: Mouse pressed left at (934, 272)
Screenshot: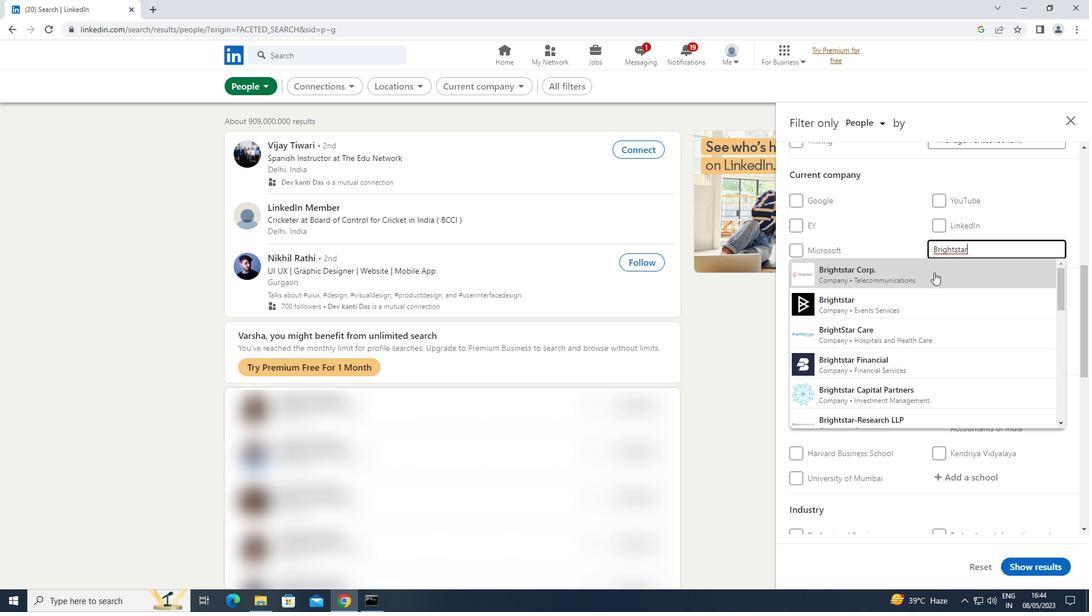 
Action: Mouse scrolled (934, 272) with delta (0, 0)
Screenshot: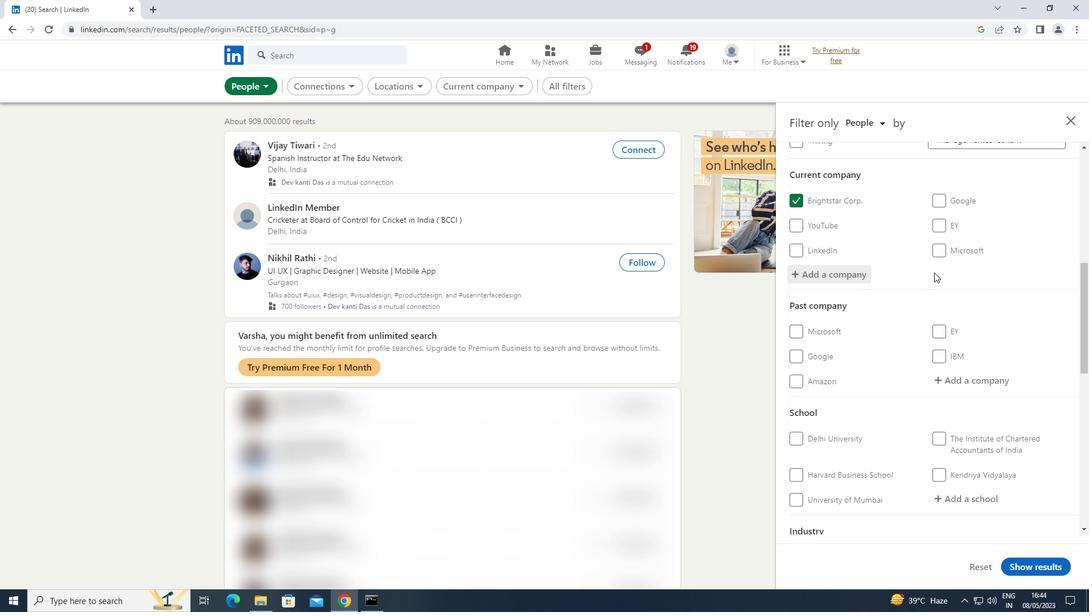 
Action: Mouse scrolled (934, 272) with delta (0, 0)
Screenshot: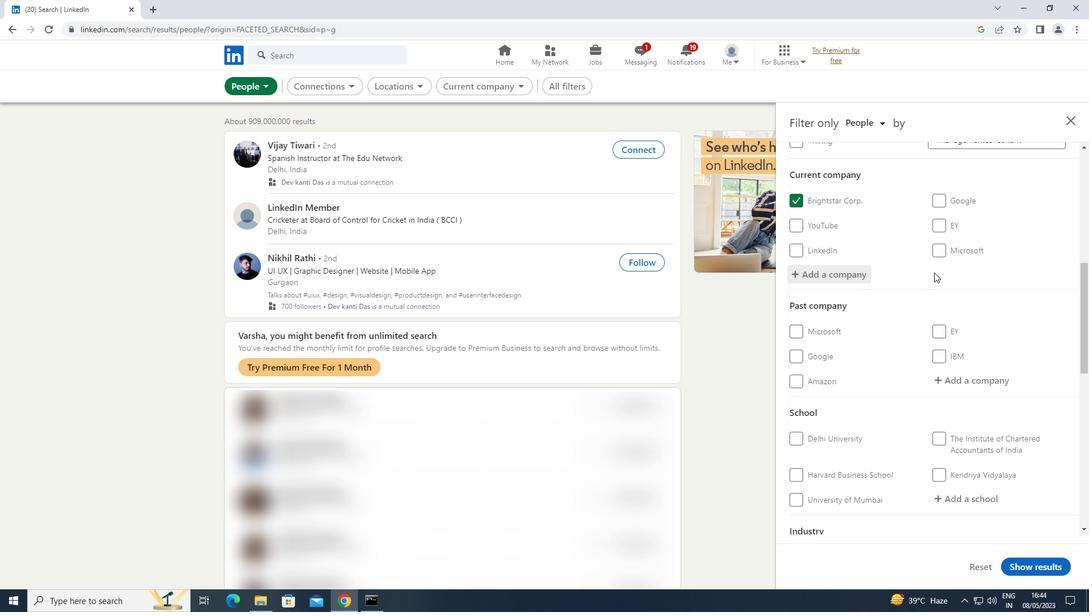 
Action: Mouse moved to (965, 378)
Screenshot: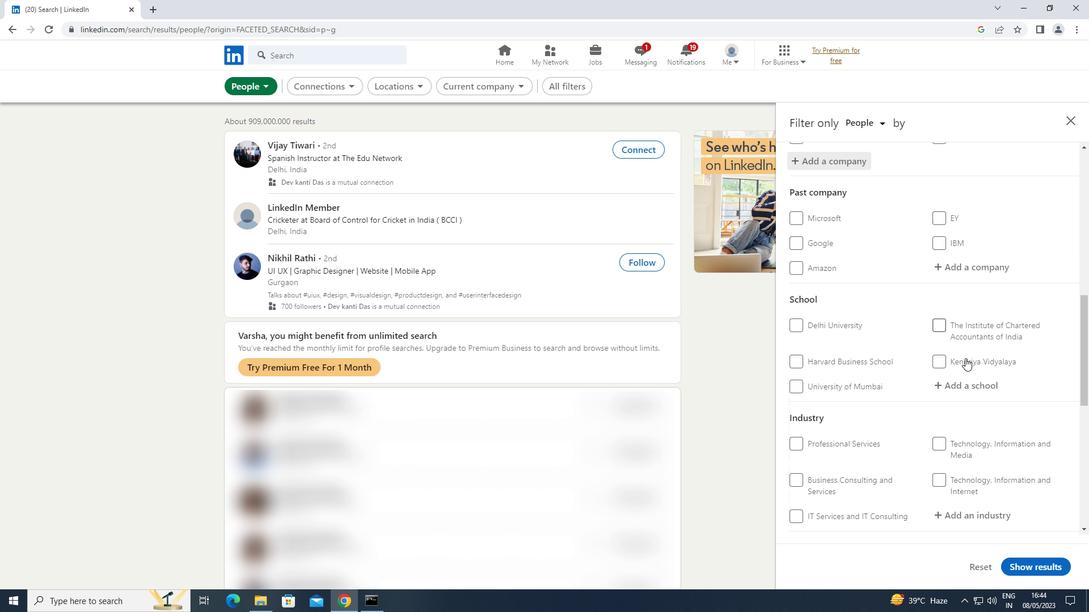 
Action: Mouse pressed left at (965, 378)
Screenshot: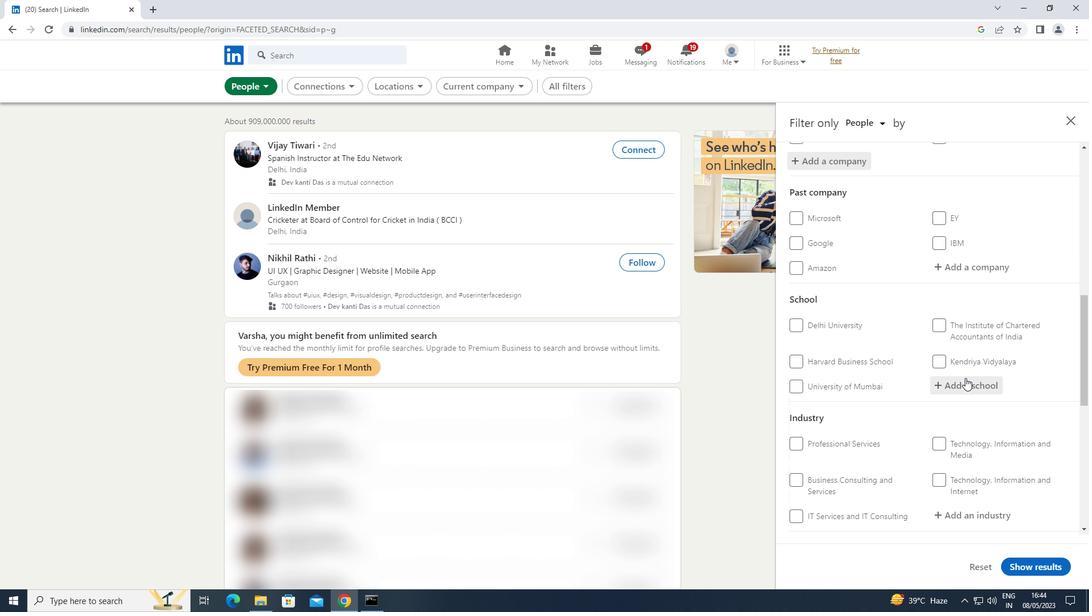 
Action: Mouse moved to (969, 370)
Screenshot: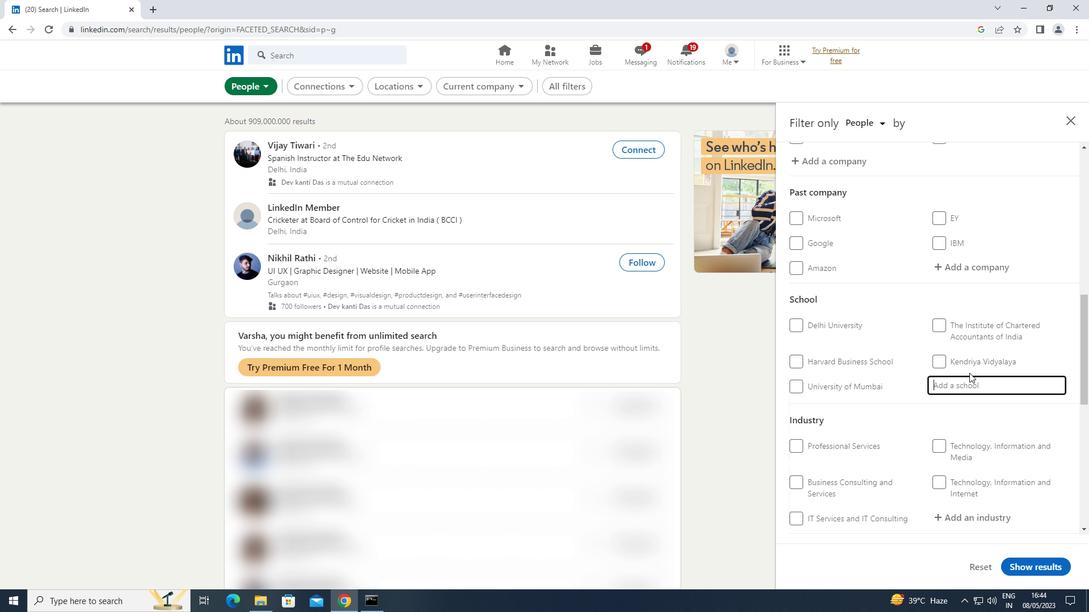 
Action: Key pressed <Key.shift>HEMACHANDRACHARYA<Key.space><Key.shift>NORTH<Key.space><Key.shift>GUJARAT<Key.space><Key.shift>UNIVERSITY
Screenshot: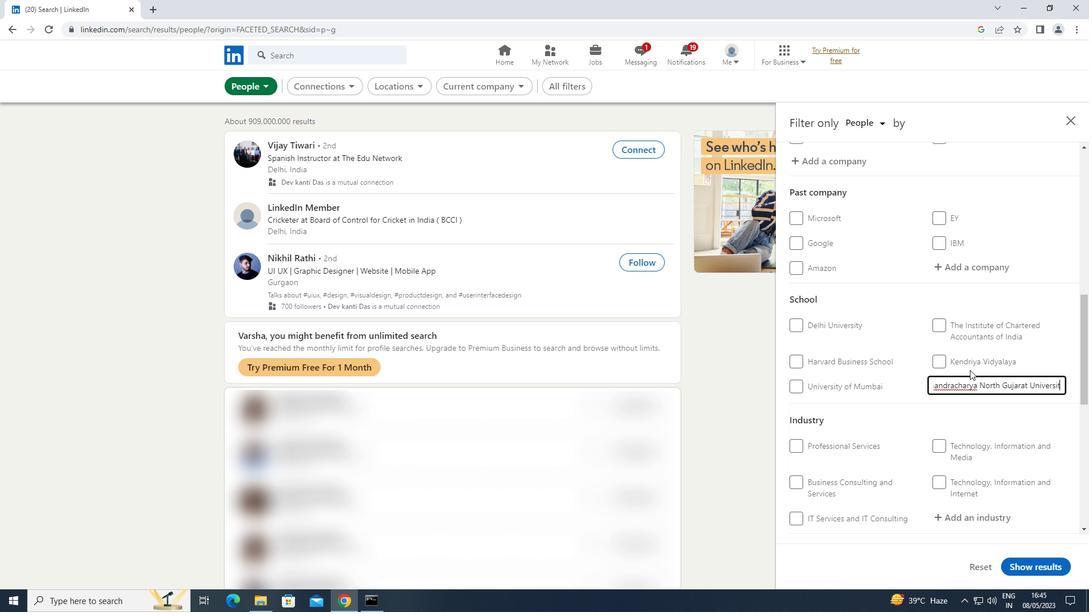 
Action: Mouse scrolled (969, 369) with delta (0, 0)
Screenshot: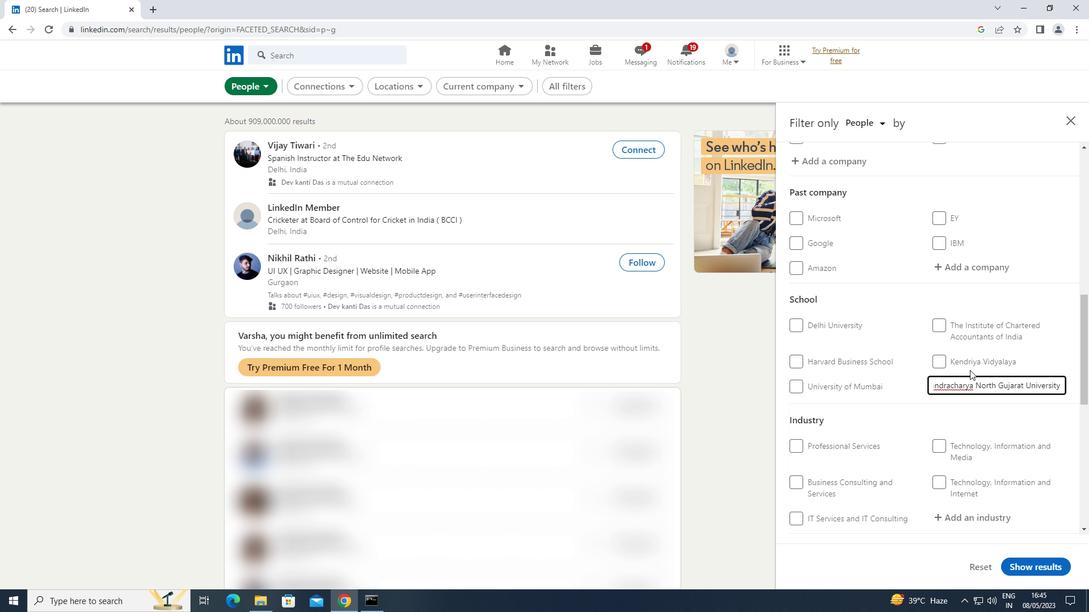 
Action: Mouse scrolled (969, 369) with delta (0, 0)
Screenshot: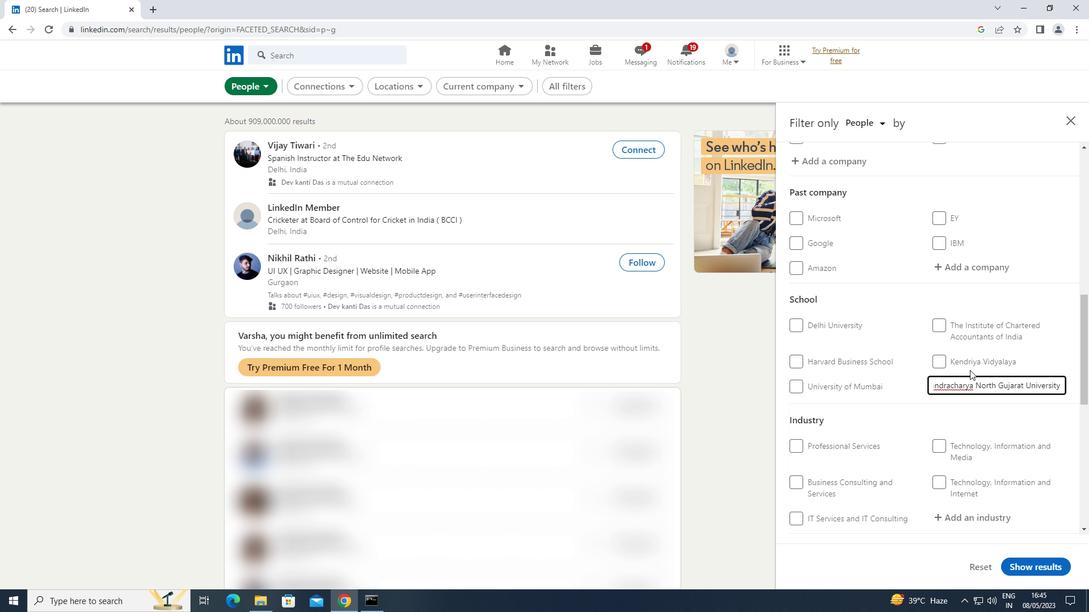 
Action: Mouse scrolled (969, 369) with delta (0, 0)
Screenshot: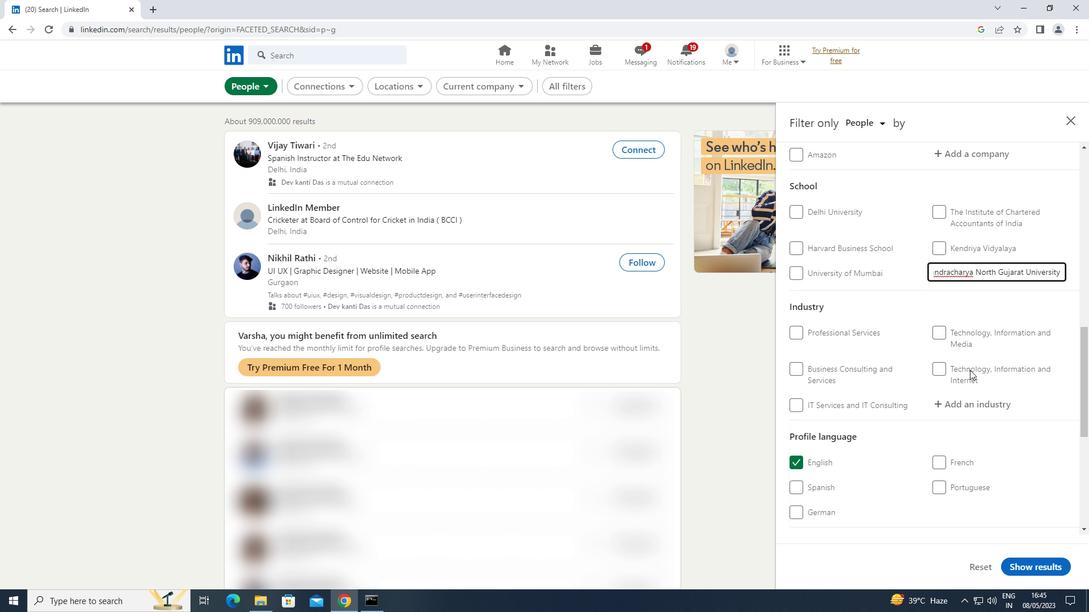 
Action: Mouse moved to (976, 352)
Screenshot: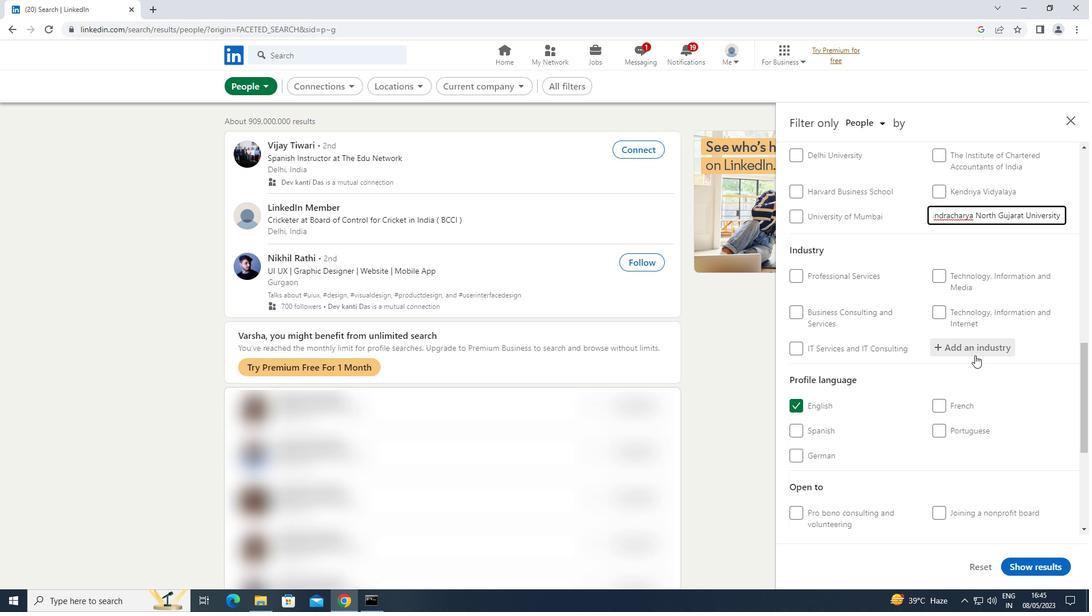 
Action: Mouse pressed left at (976, 352)
Screenshot: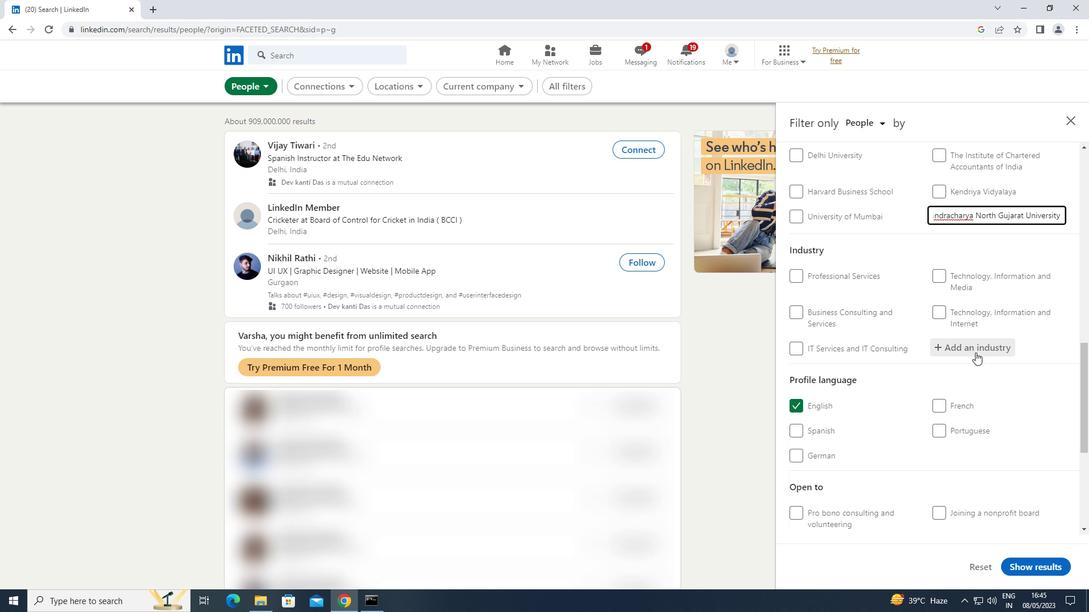 
Action: Key pressed <Key.shift>SATELITE<Key.space><Key.shift>TELECOMMUNICATIONS
Screenshot: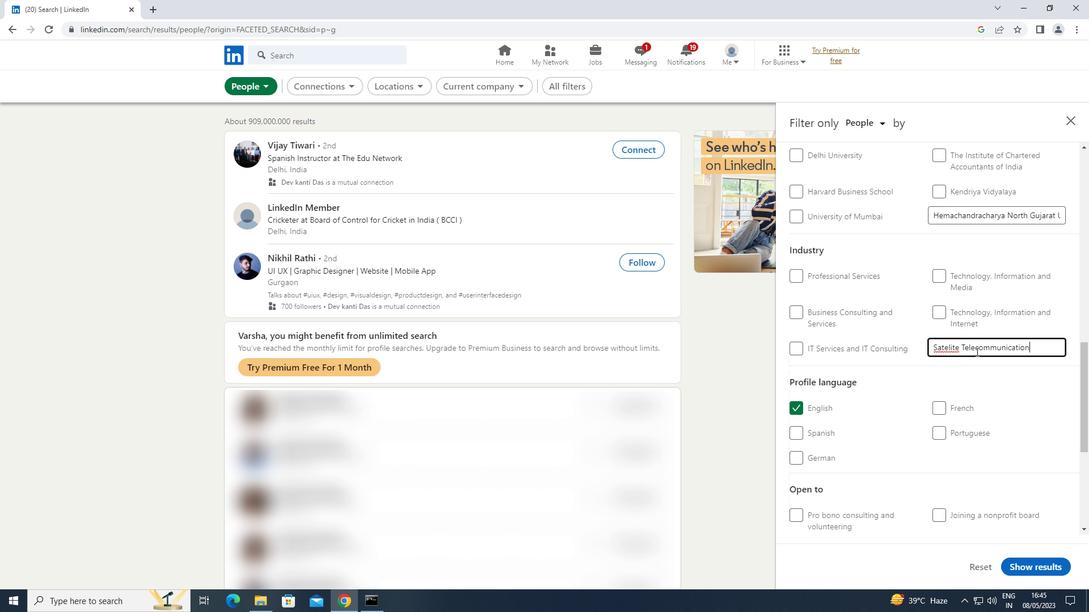 
Action: Mouse moved to (932, 368)
Screenshot: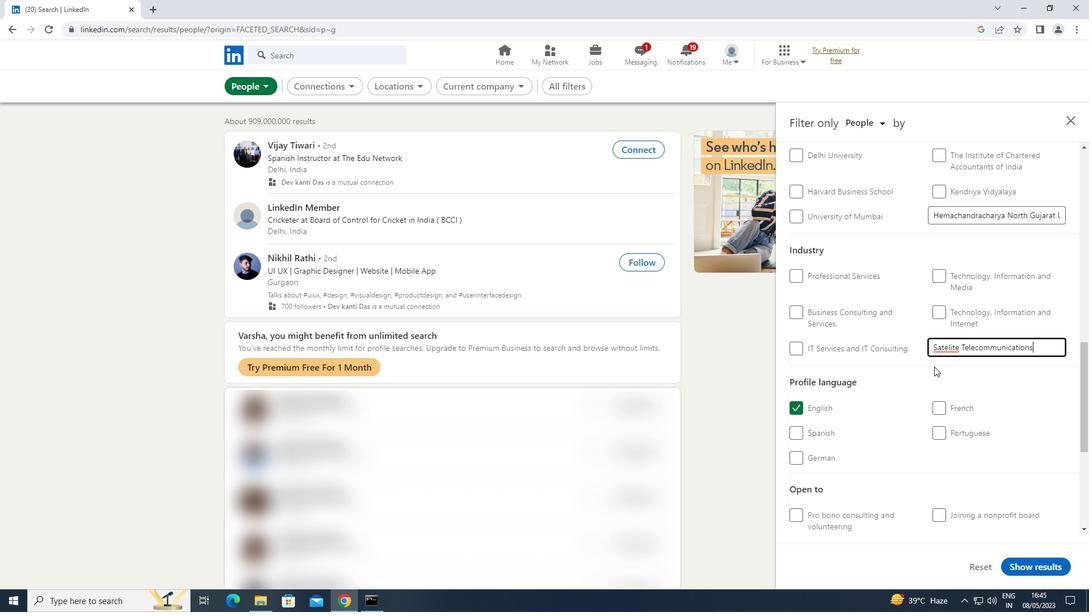 
Action: Mouse scrolled (932, 367) with delta (0, 0)
Screenshot: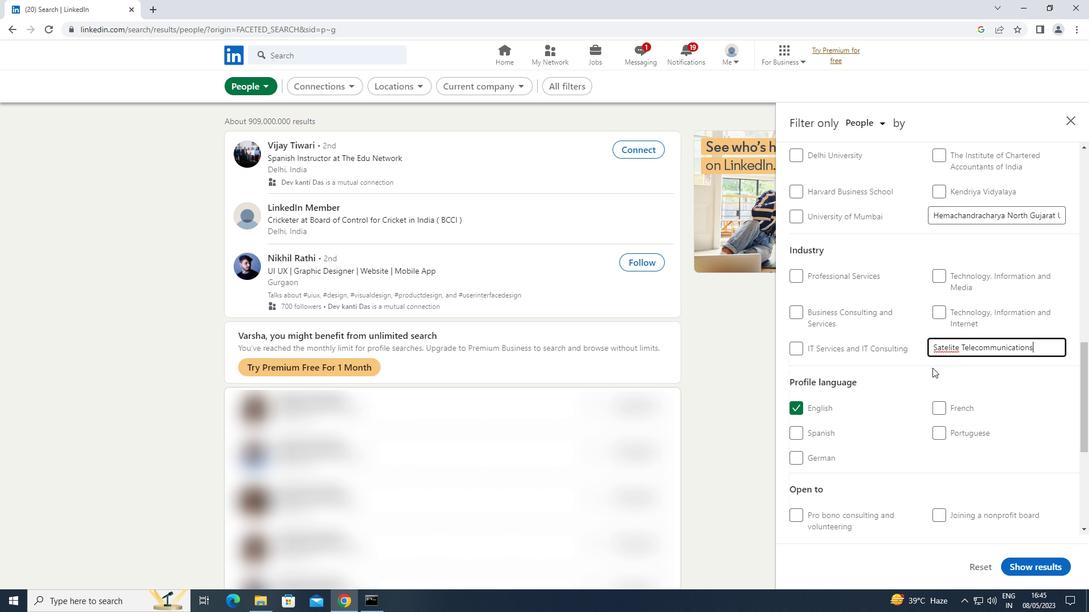 
Action: Mouse scrolled (932, 367) with delta (0, 0)
Screenshot: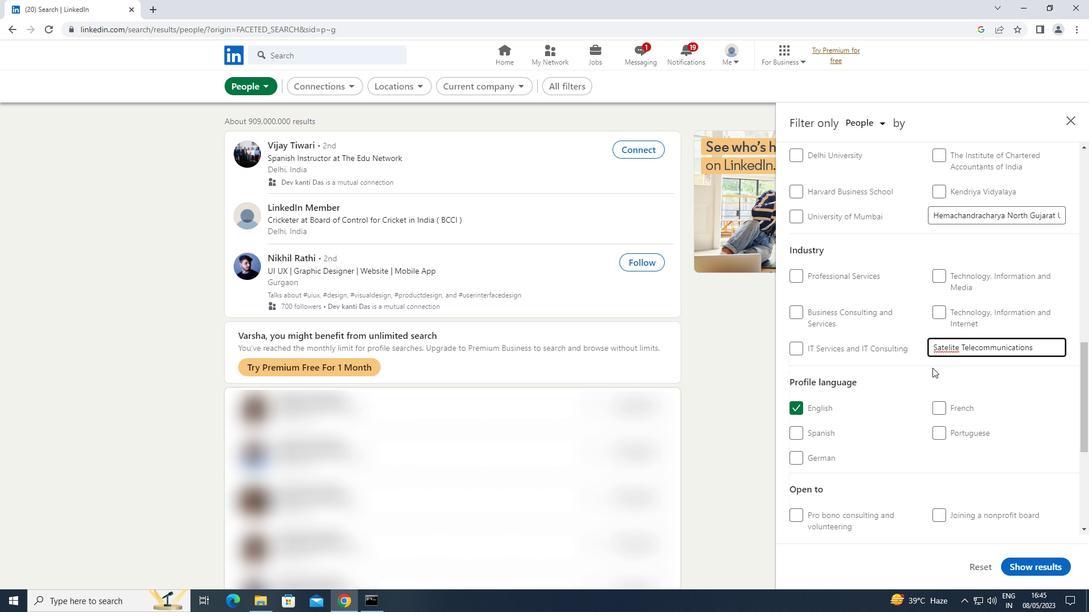 
Action: Mouse moved to (931, 369)
Screenshot: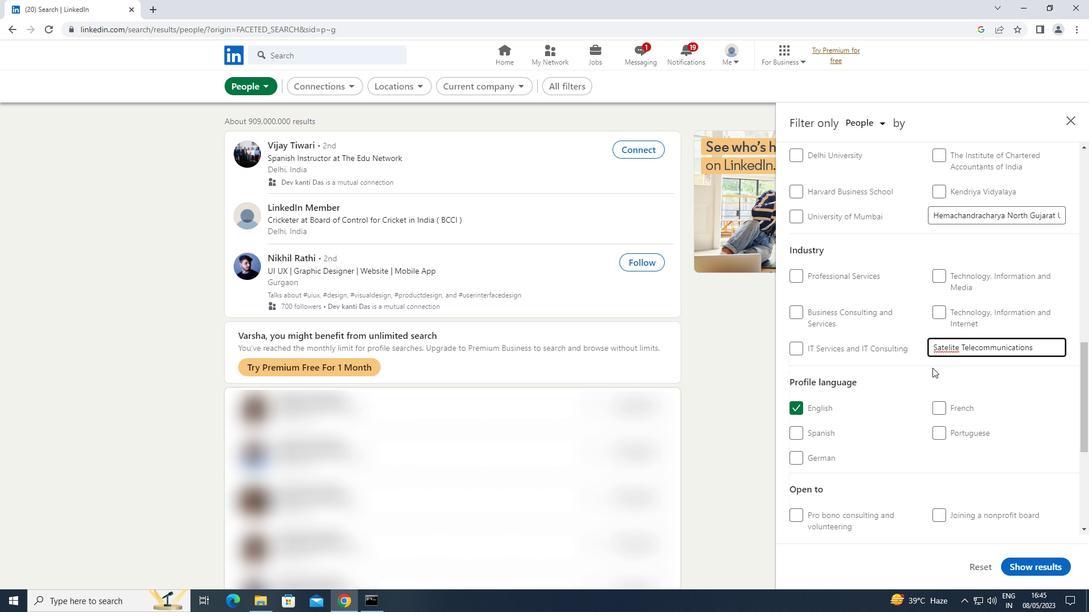 
Action: Mouse scrolled (931, 368) with delta (0, 0)
Screenshot: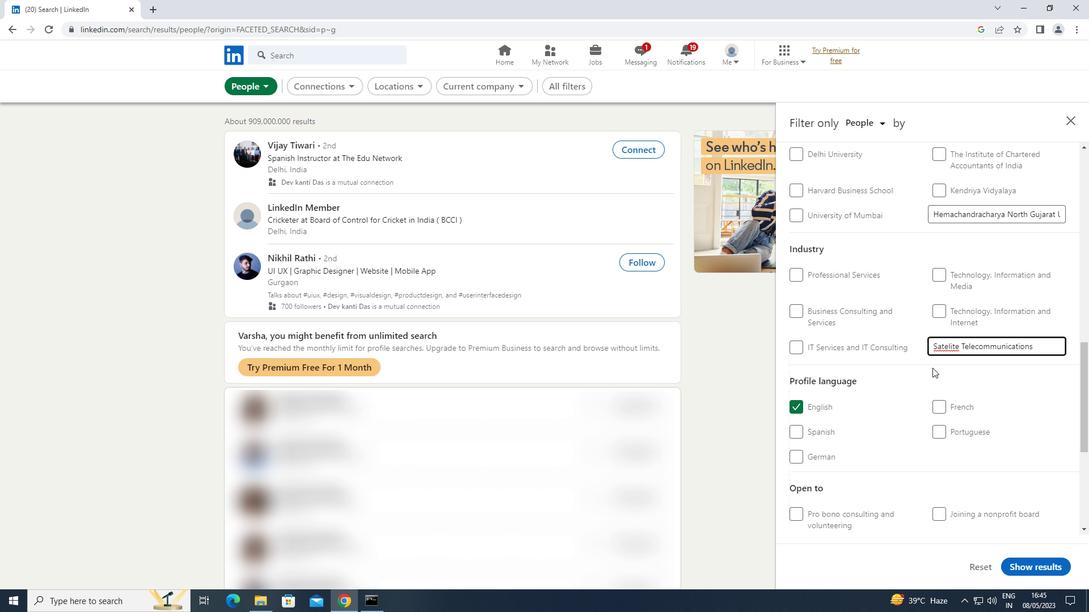 
Action: Mouse scrolled (931, 368) with delta (0, 0)
Screenshot: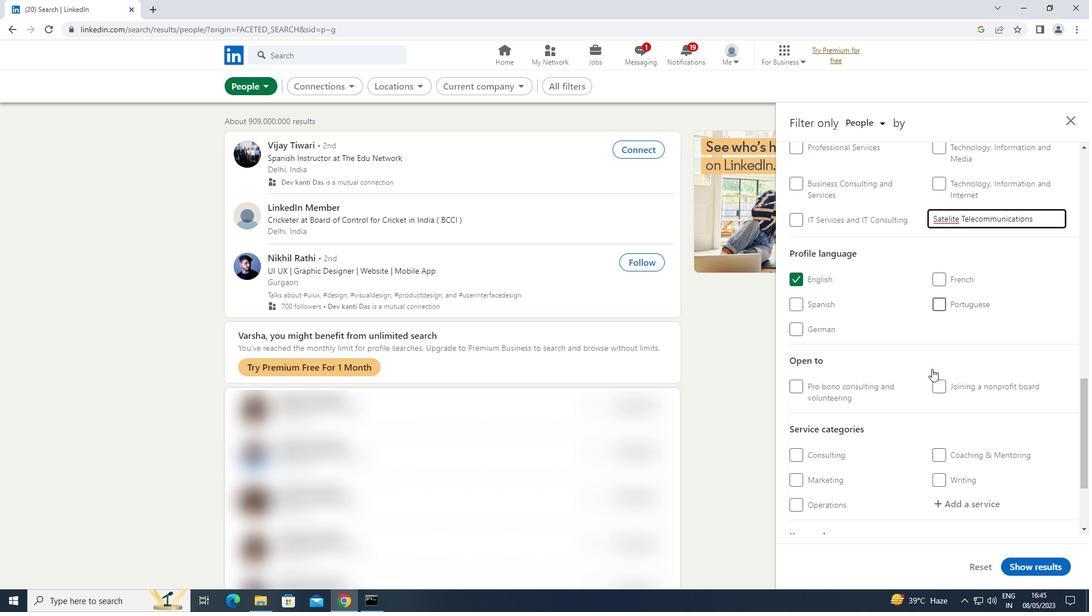 
Action: Mouse moved to (977, 407)
Screenshot: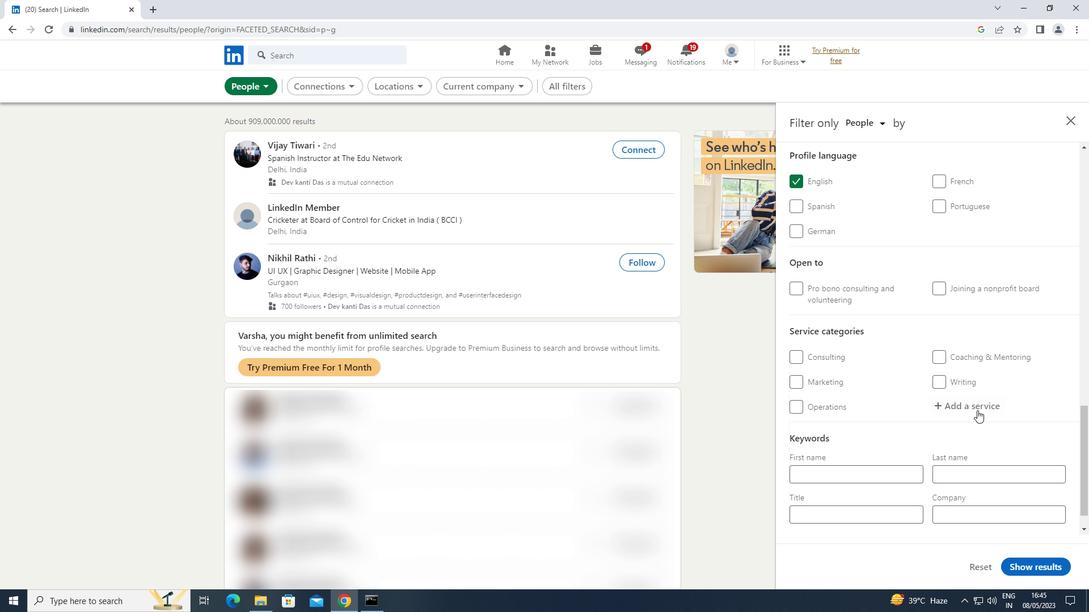 
Action: Mouse pressed left at (977, 407)
Screenshot: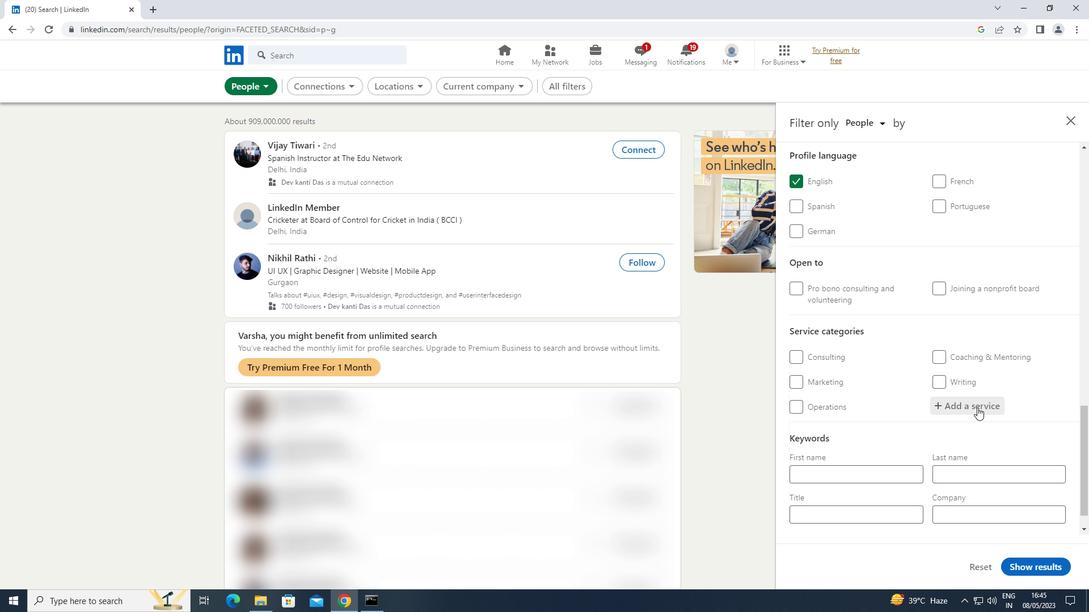 
Action: Mouse moved to (977, 406)
Screenshot: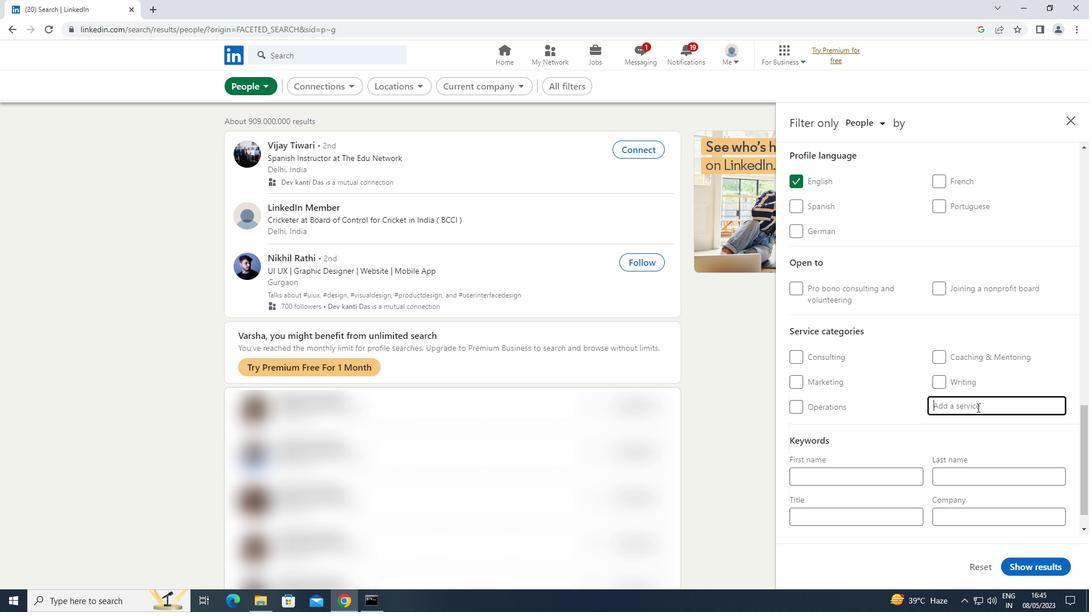 
Action: Key pressed <Key.shift>LIFE
Screenshot: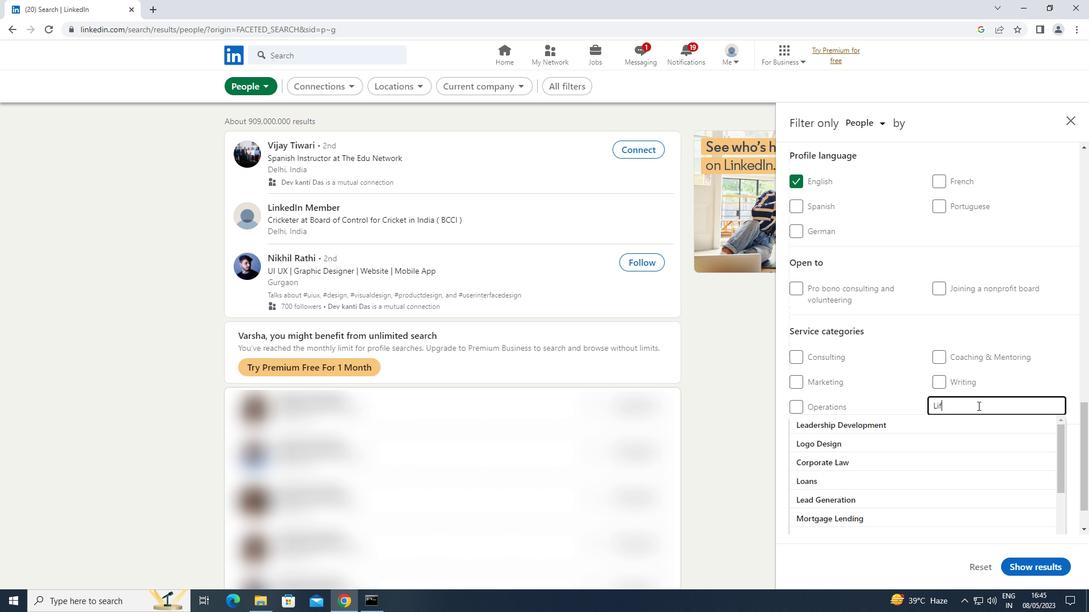 
Action: Mouse moved to (909, 420)
Screenshot: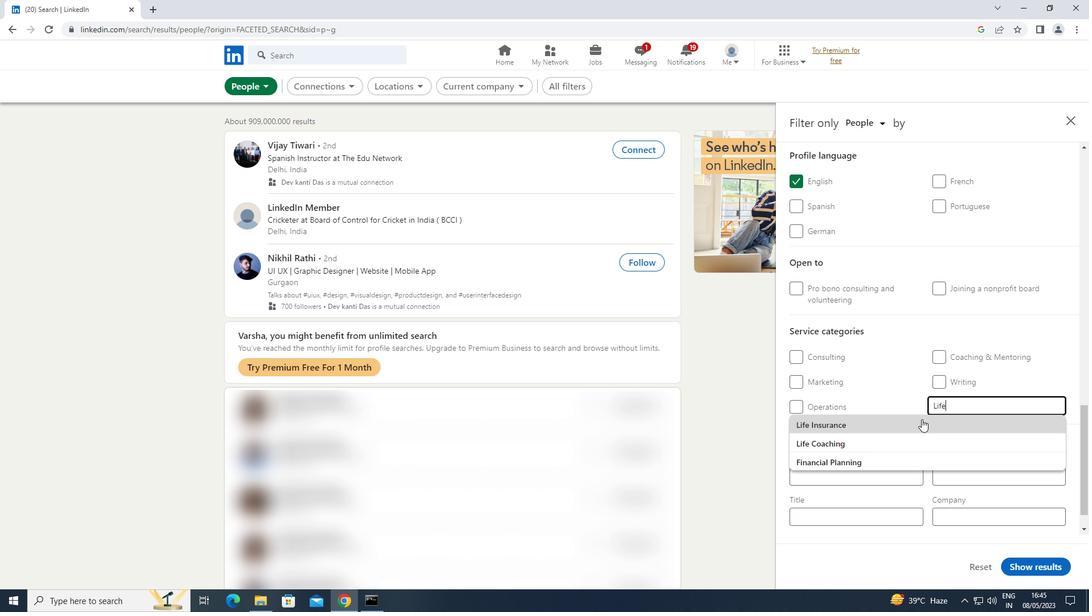 
Action: Mouse pressed left at (909, 420)
Screenshot: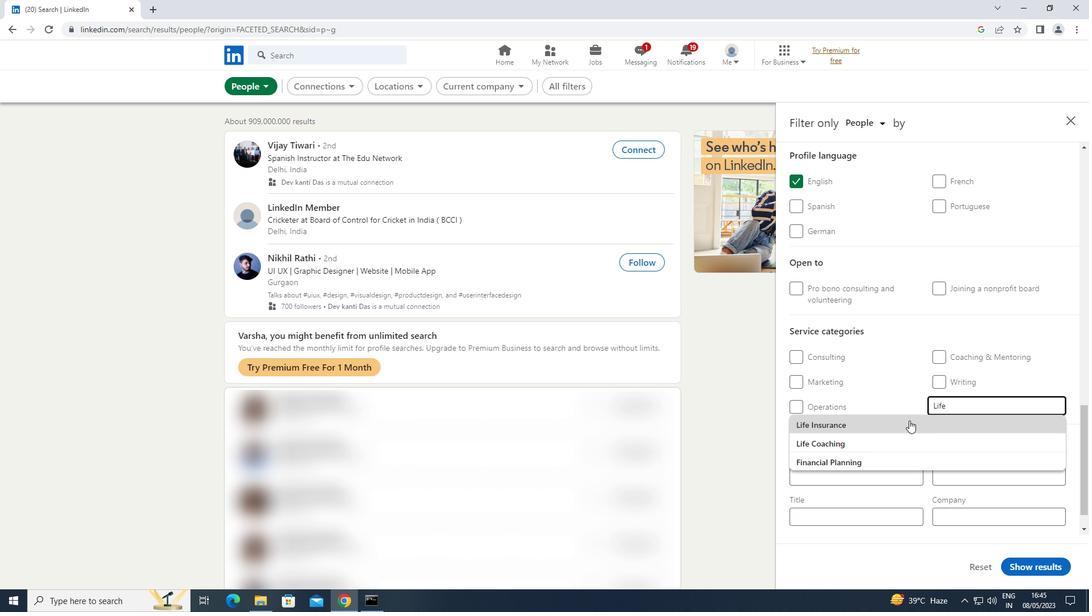 
Action: Mouse moved to (908, 420)
Screenshot: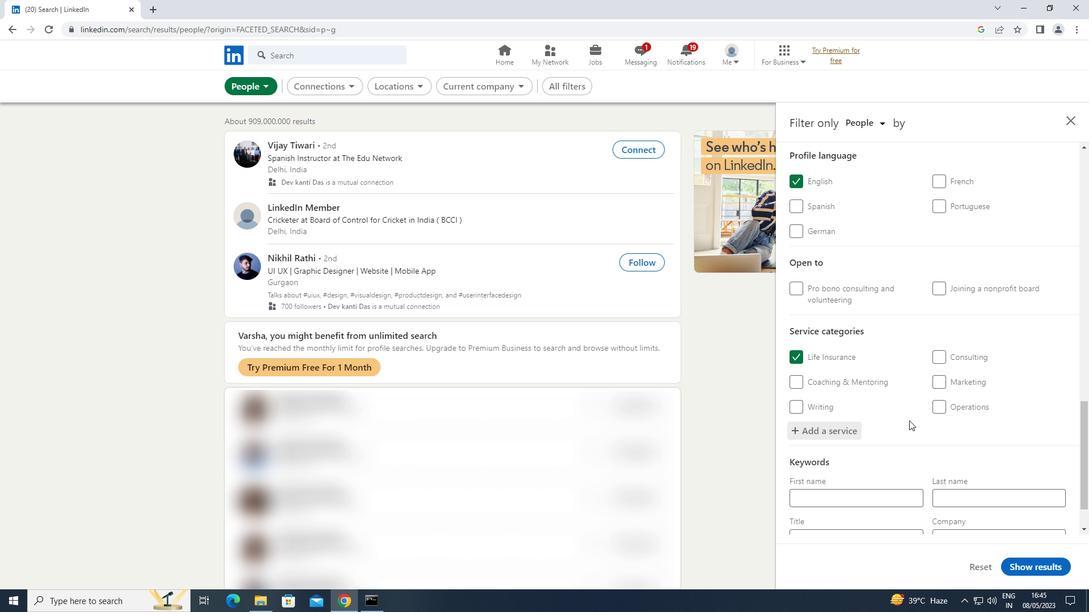 
Action: Mouse scrolled (908, 419) with delta (0, 0)
Screenshot: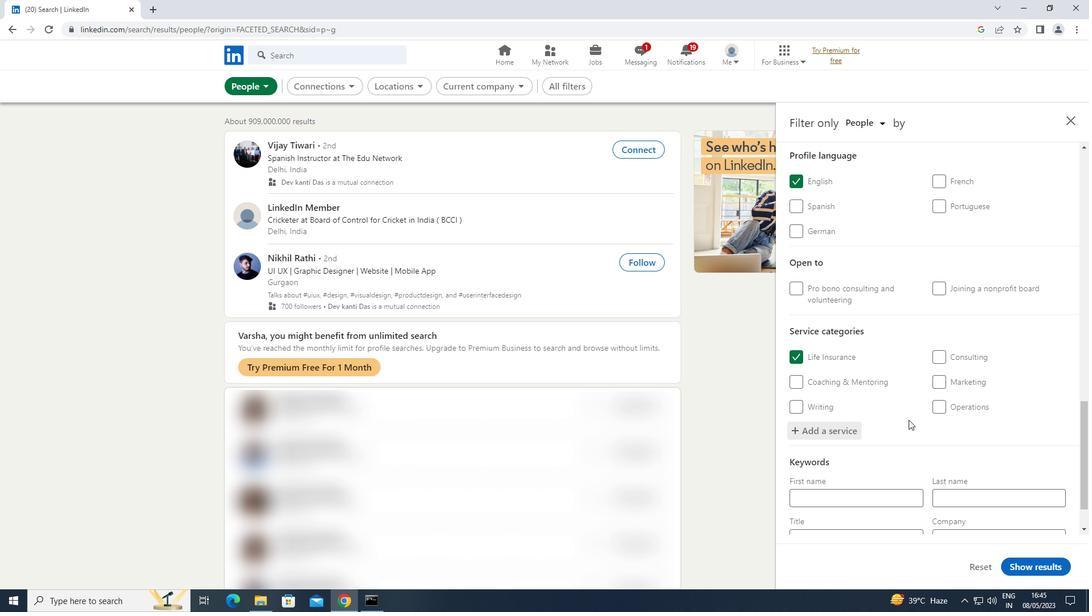 
Action: Mouse scrolled (908, 419) with delta (0, 0)
Screenshot: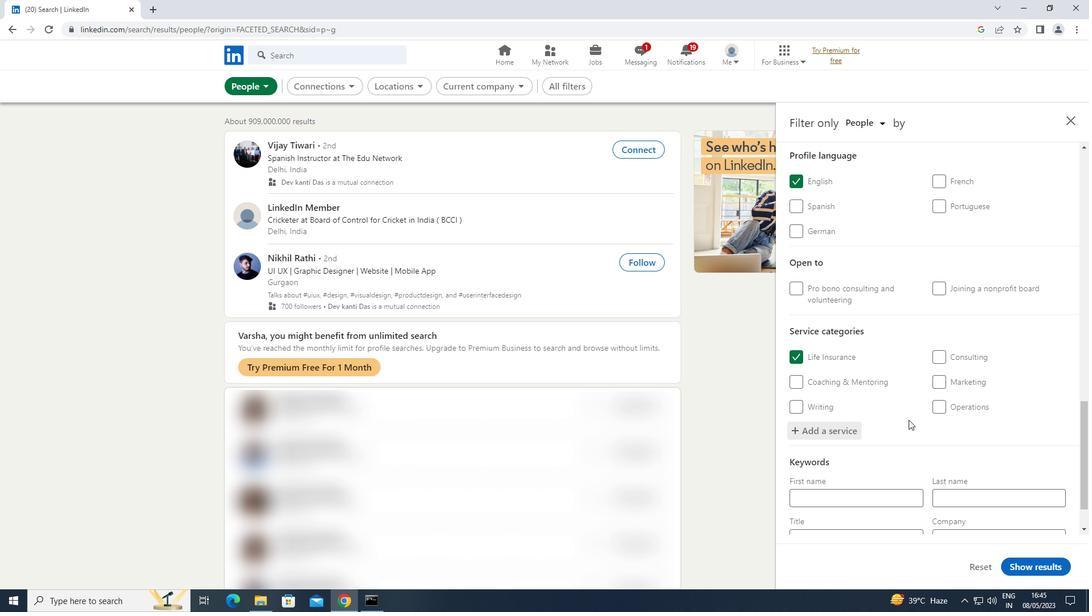
Action: Mouse scrolled (908, 419) with delta (0, 0)
Screenshot: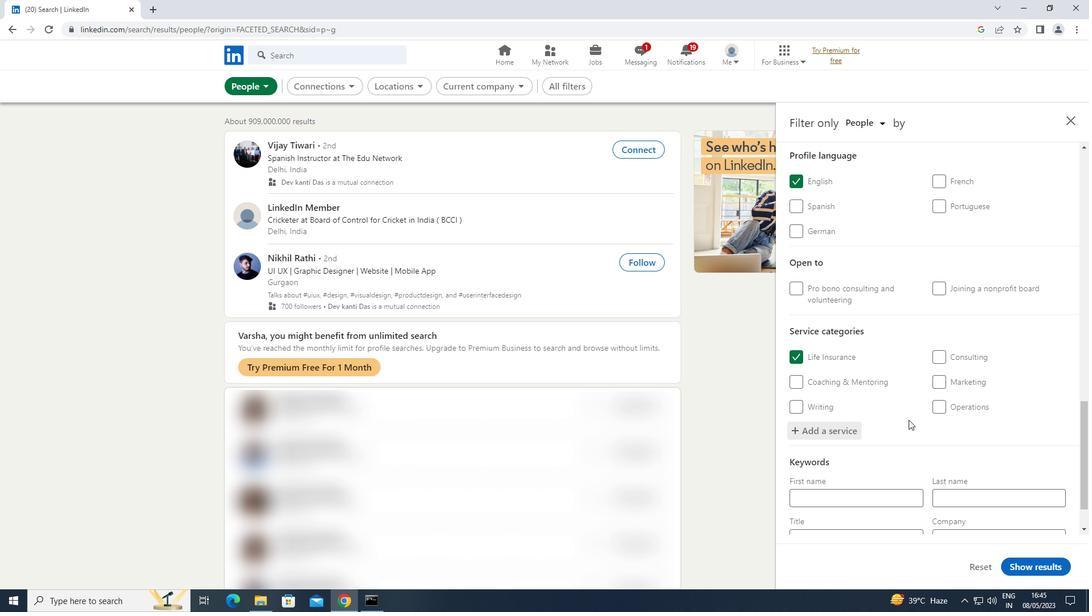 
Action: Mouse scrolled (908, 419) with delta (0, 0)
Screenshot: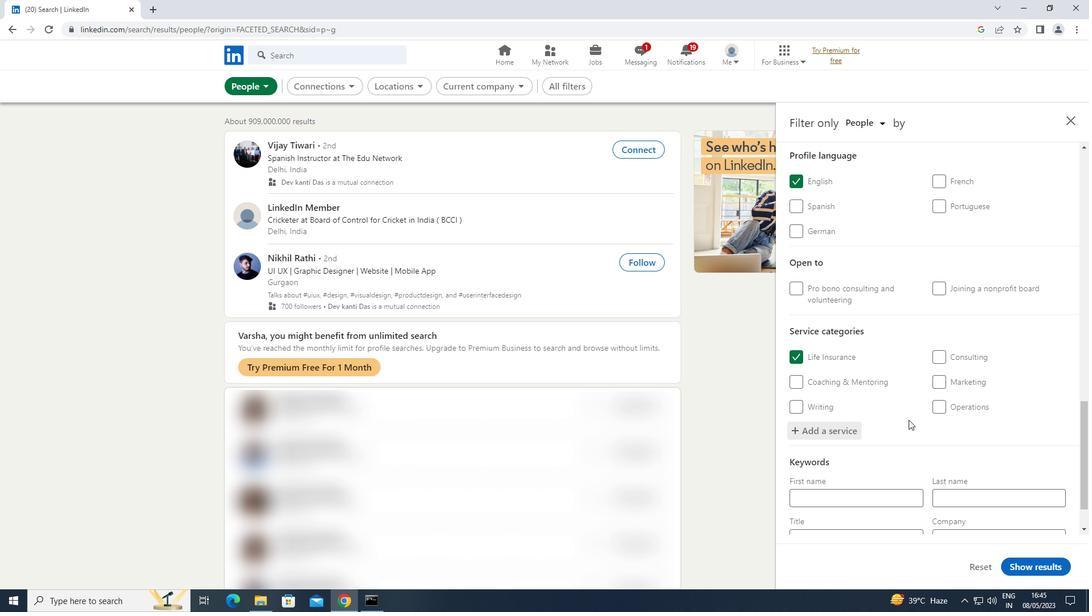
Action: Mouse scrolled (908, 419) with delta (0, 0)
Screenshot: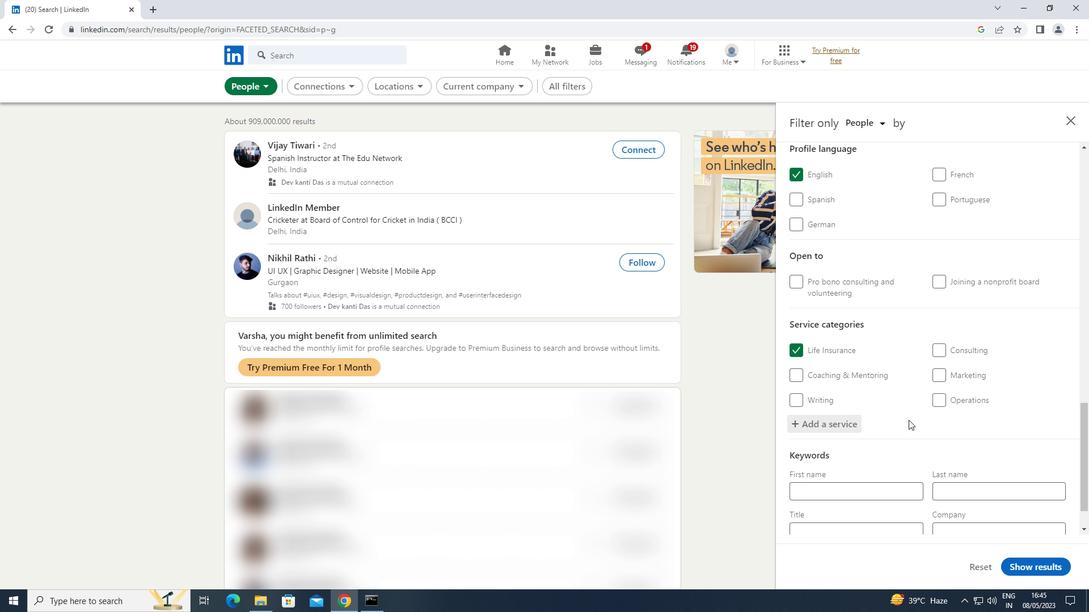 
Action: Mouse scrolled (908, 419) with delta (0, 0)
Screenshot: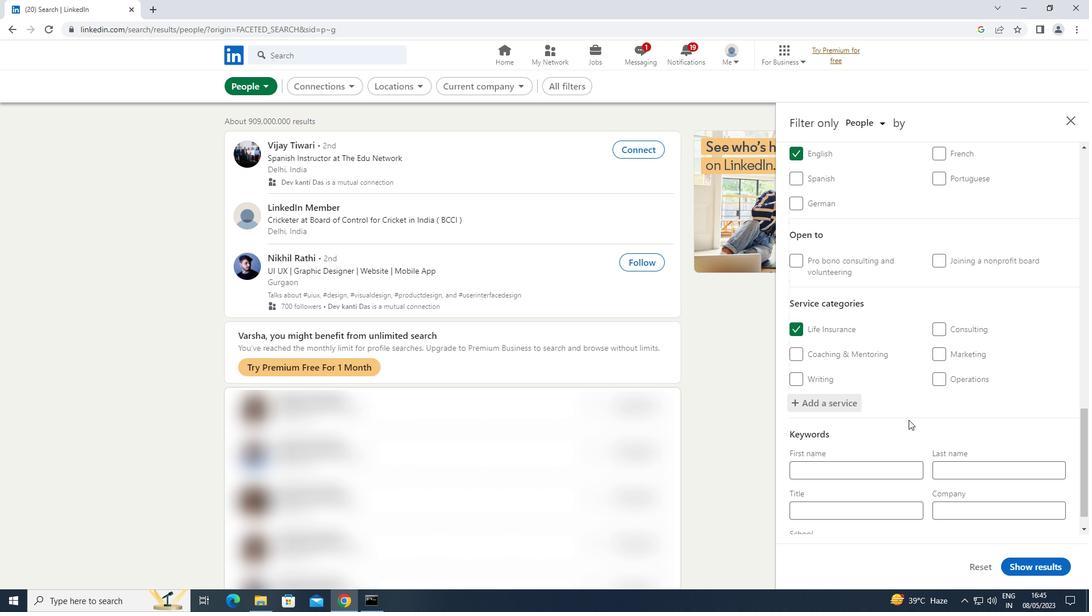 
Action: Mouse moved to (851, 491)
Screenshot: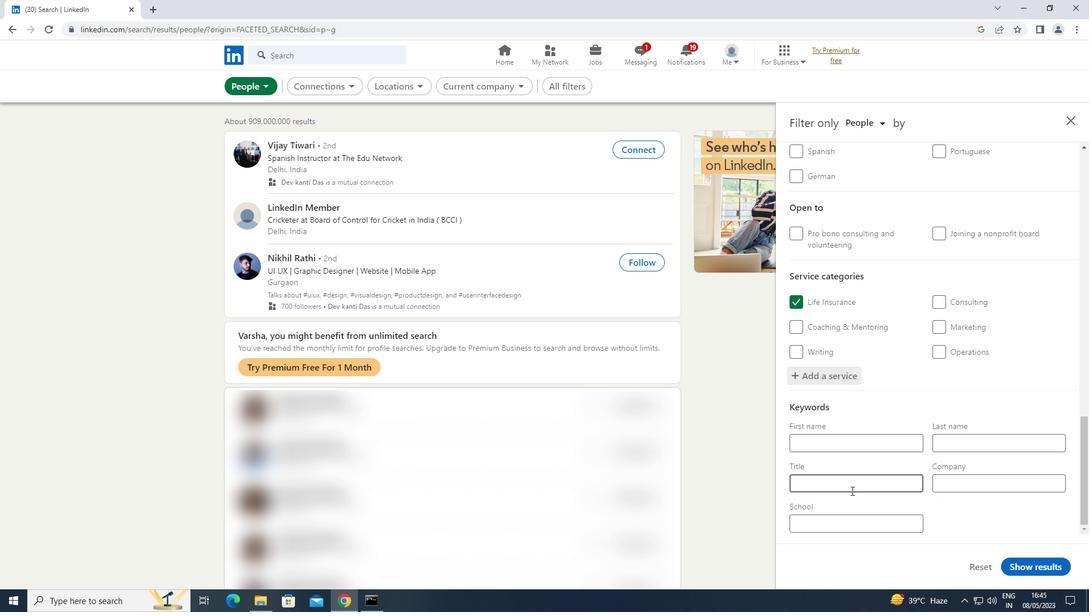 
Action: Mouse pressed left at (851, 491)
Screenshot: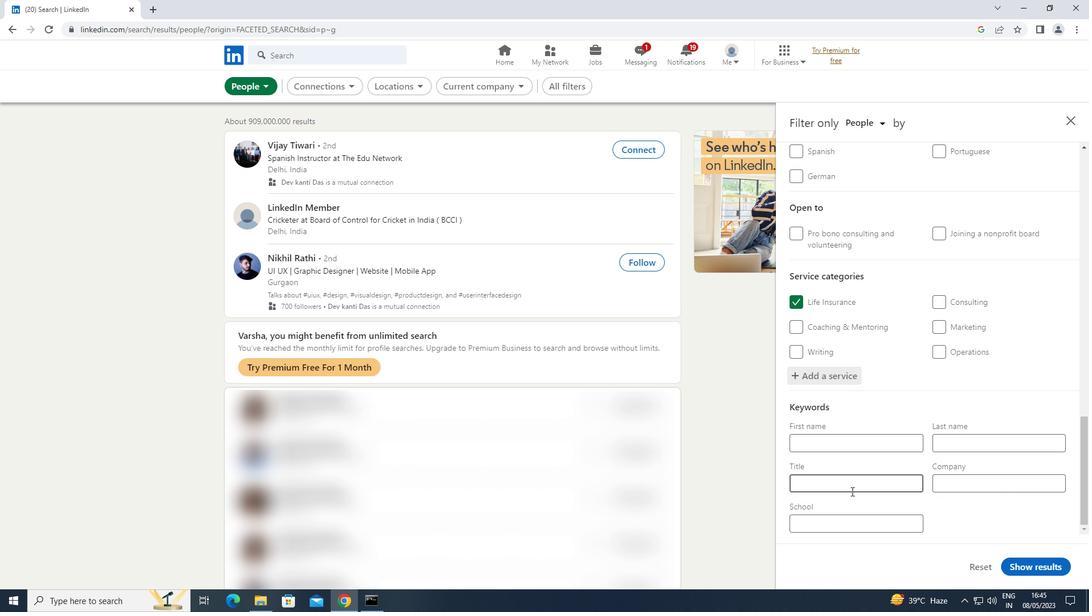 
Action: Mouse moved to (853, 490)
Screenshot: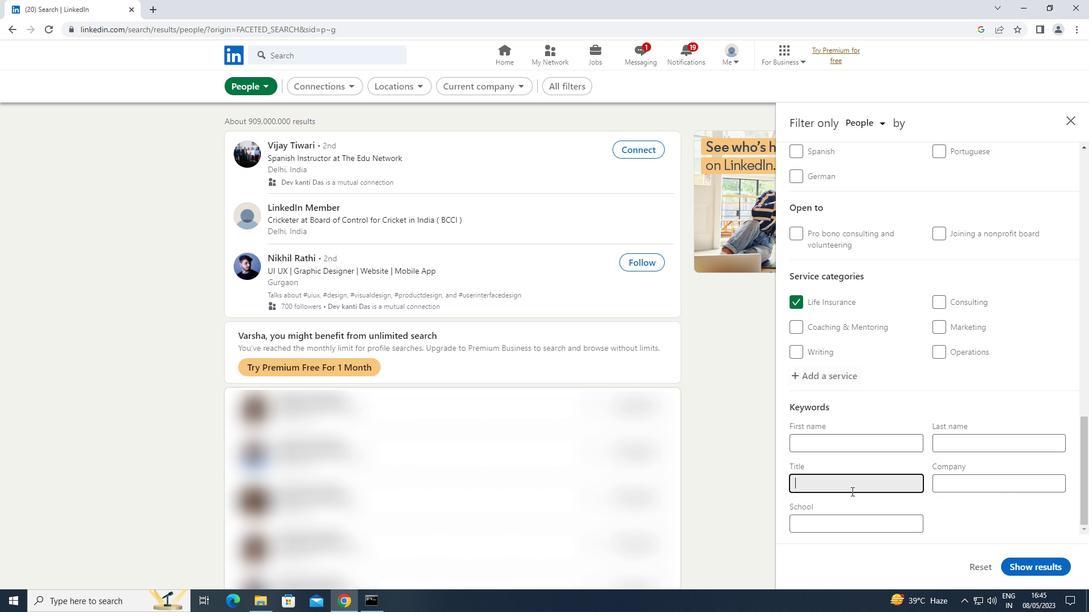 
Action: Key pressed <Key.shift>COMMUNICATIONS<Key.space><Key.shift>DIRECTOR
Screenshot: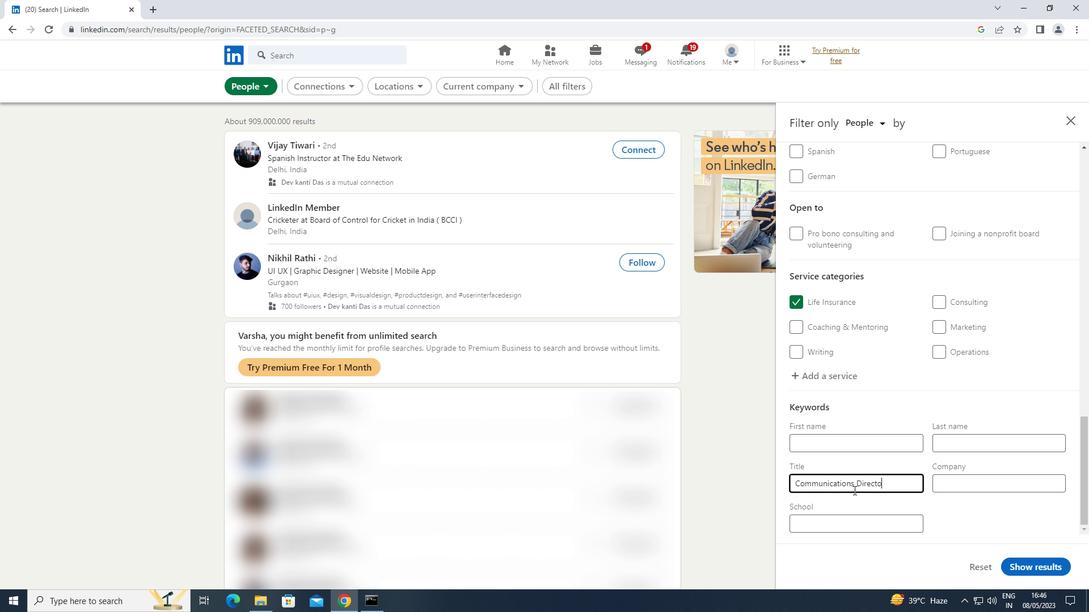 
Action: Mouse moved to (1055, 568)
Screenshot: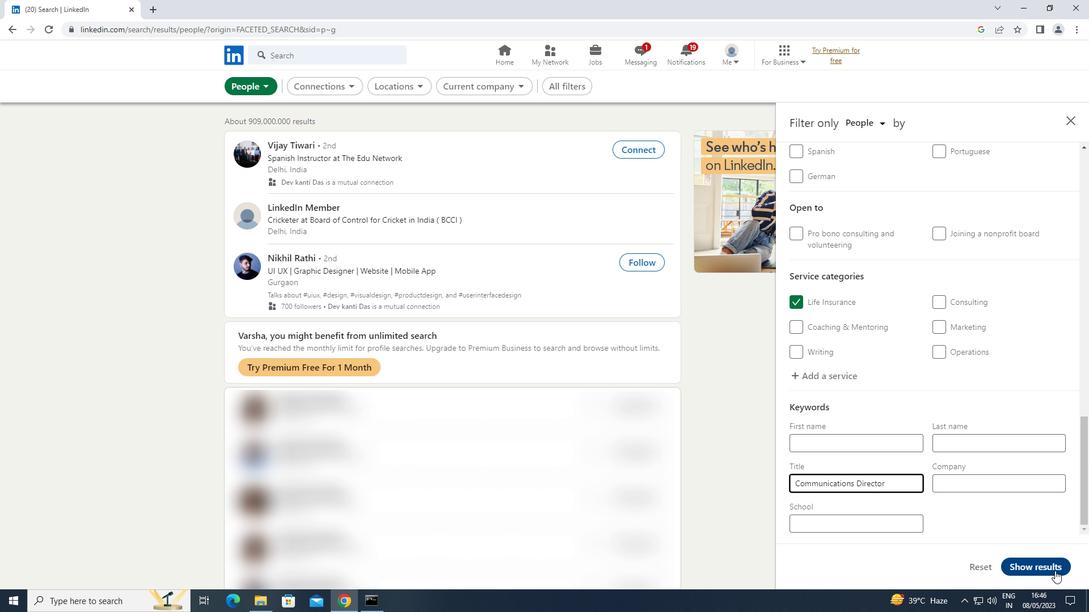 
Action: Mouse pressed left at (1055, 568)
Screenshot: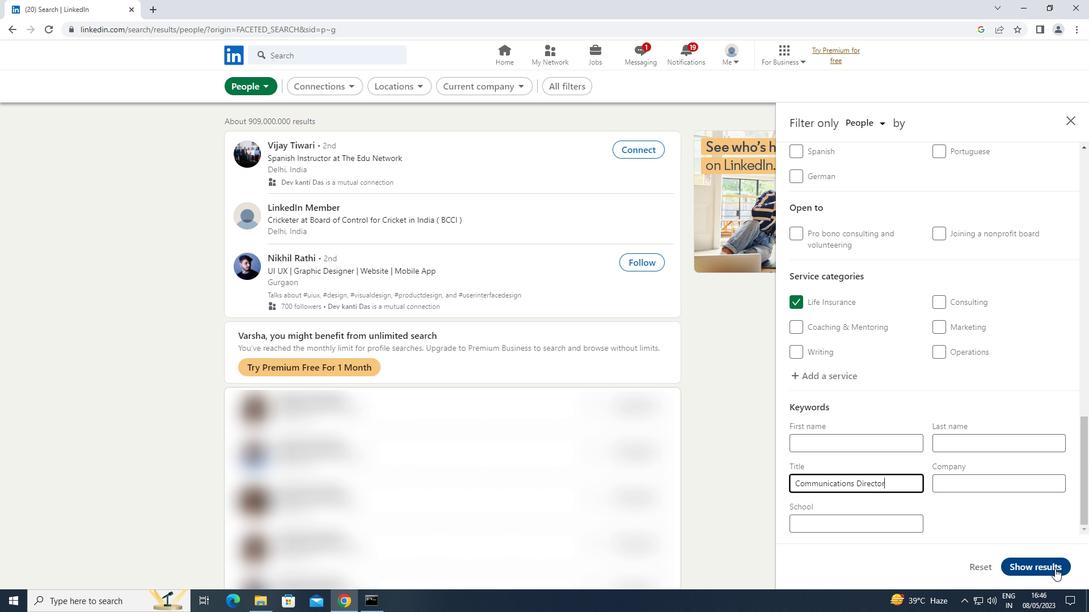 
